 Task: For heading Calibri with Bold.  font size for heading24,  'Change the font style of data to'Bell MT.  and font size to 16,  Change the alignment of both headline & data to Align middle & Align Center.  In the sheet   Budget Guru book
Action: Mouse moved to (54, 122)
Screenshot: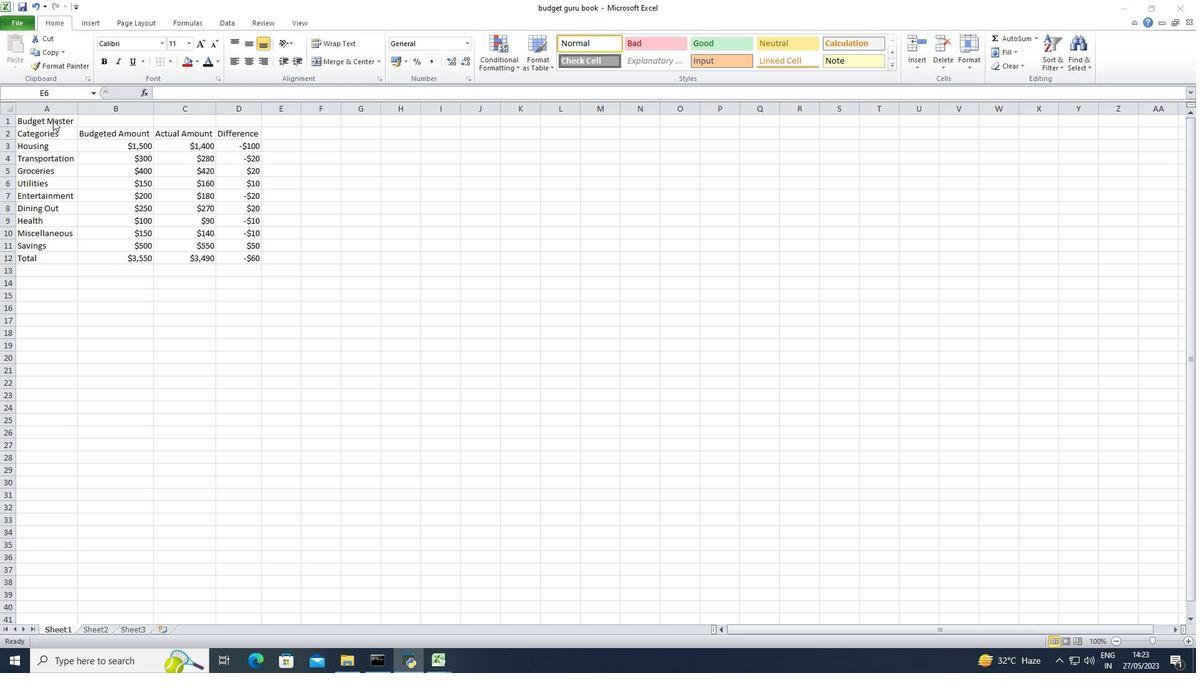 
Action: Mouse pressed left at (54, 122)
Screenshot: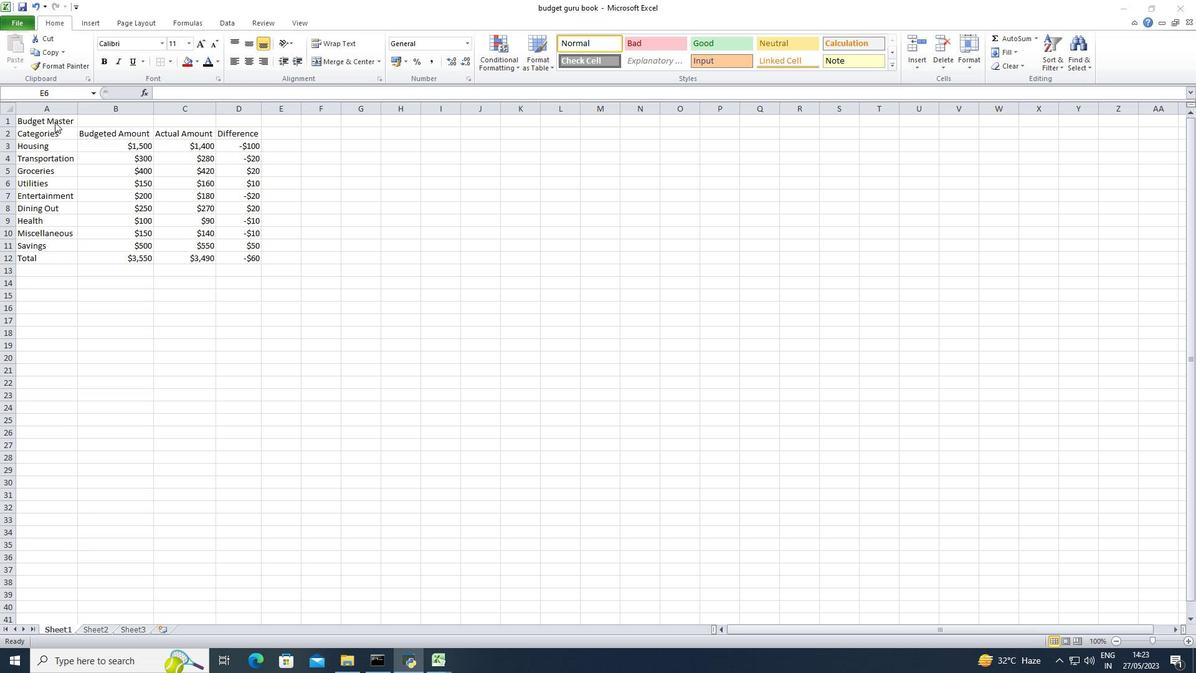 
Action: Mouse pressed left at (54, 122)
Screenshot: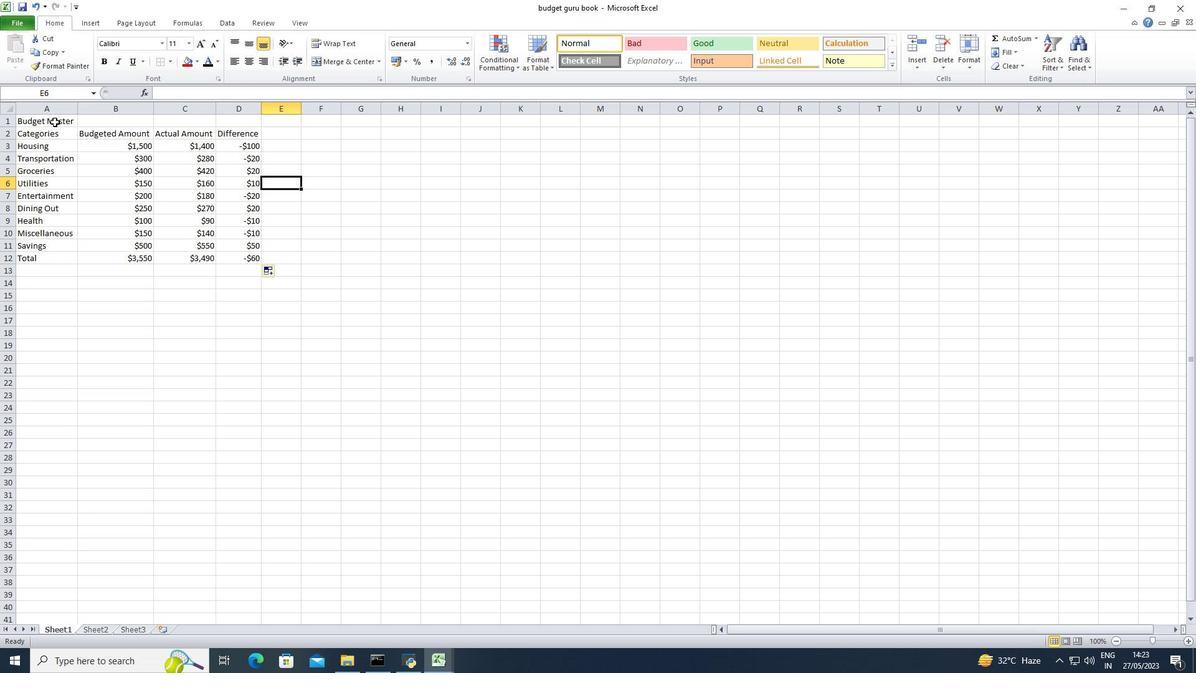 
Action: Mouse moved to (160, 46)
Screenshot: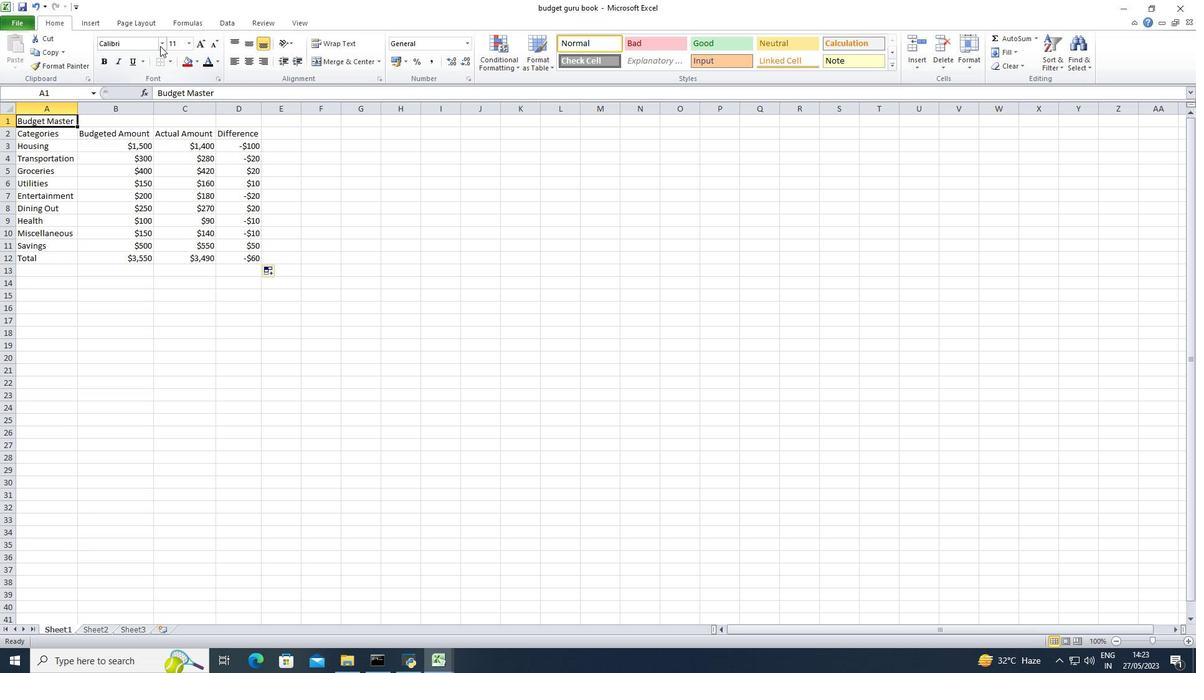 
Action: Mouse pressed left at (160, 46)
Screenshot: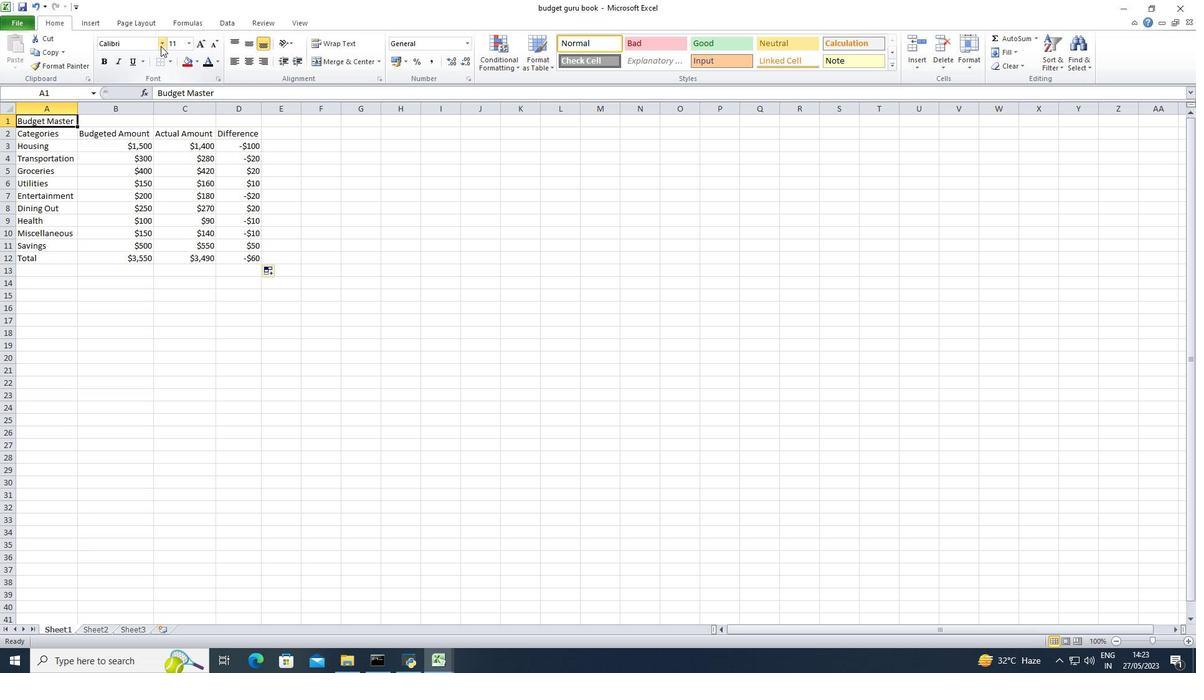 
Action: Mouse moved to (133, 86)
Screenshot: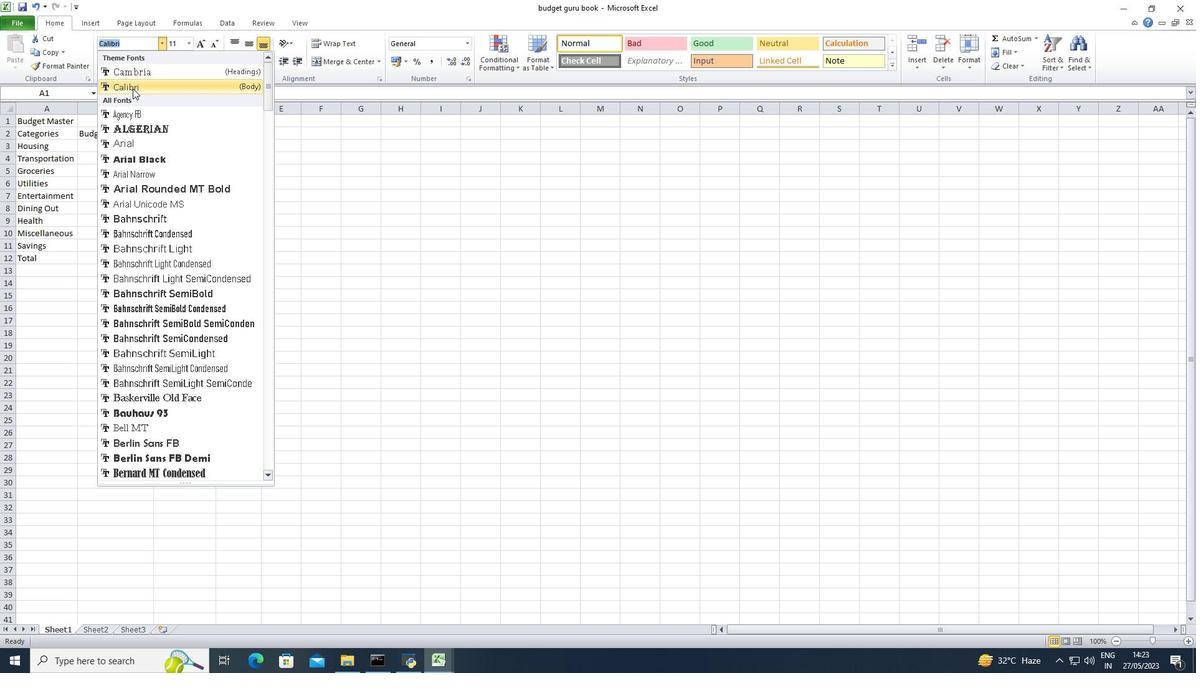 
Action: Mouse pressed left at (133, 86)
Screenshot: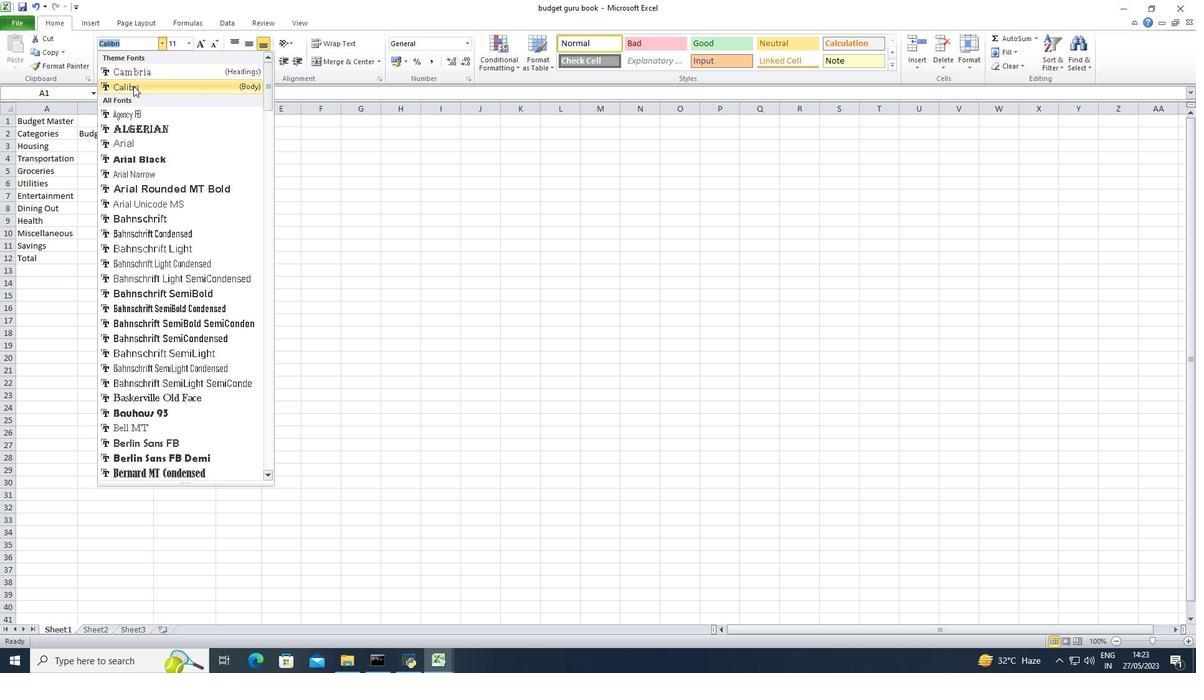 
Action: Mouse moved to (102, 58)
Screenshot: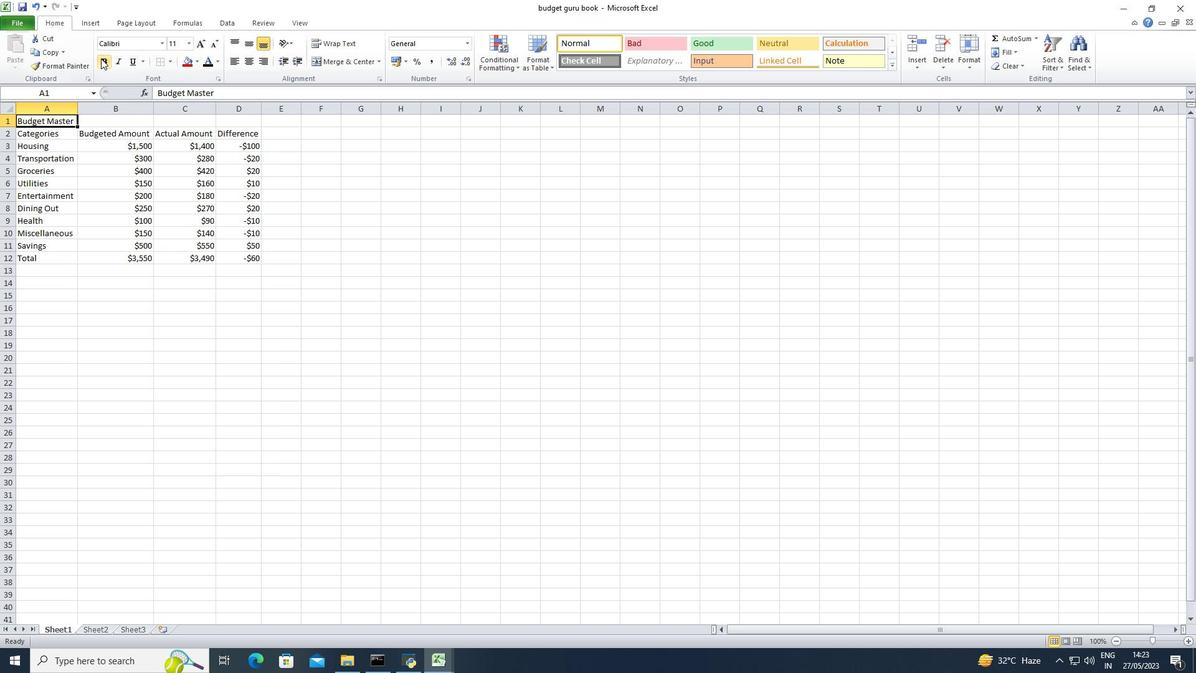 
Action: Mouse pressed left at (102, 58)
Screenshot: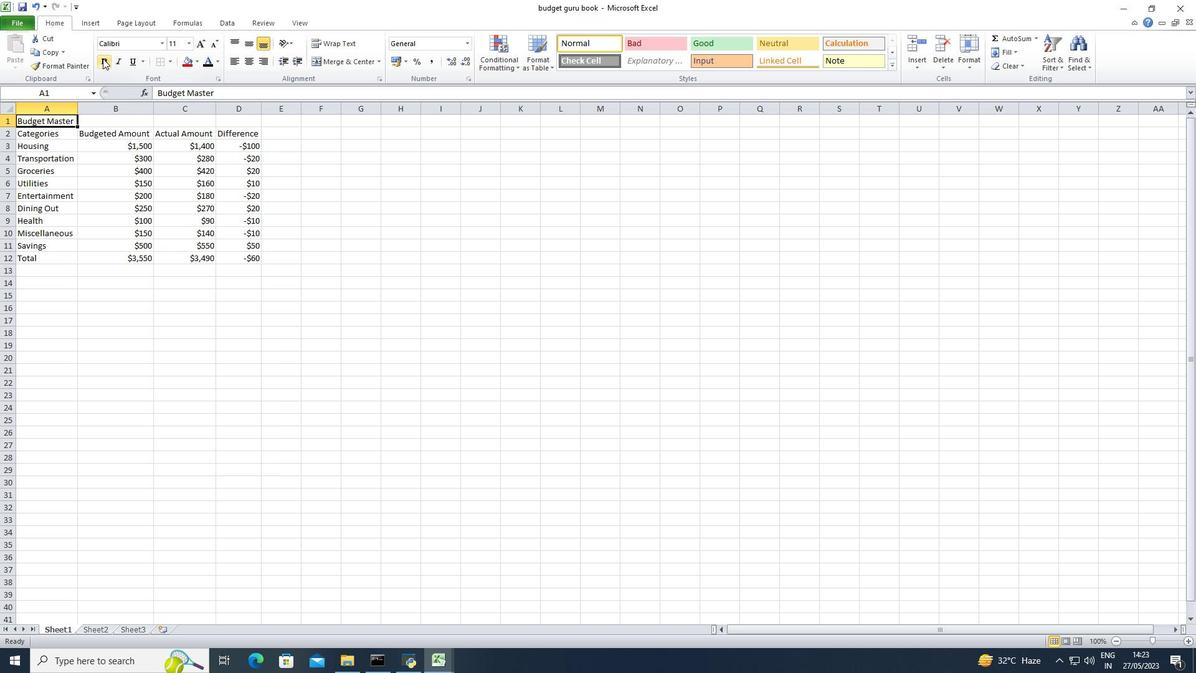 
Action: Mouse moved to (187, 44)
Screenshot: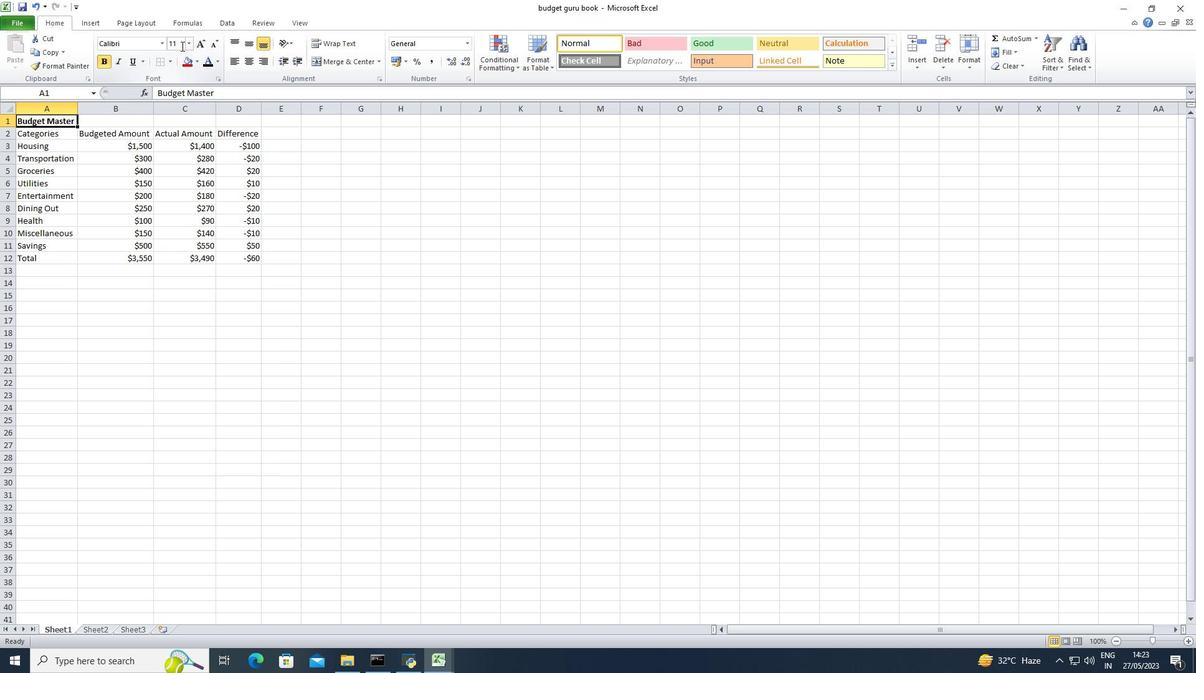 
Action: Mouse pressed left at (187, 44)
Screenshot: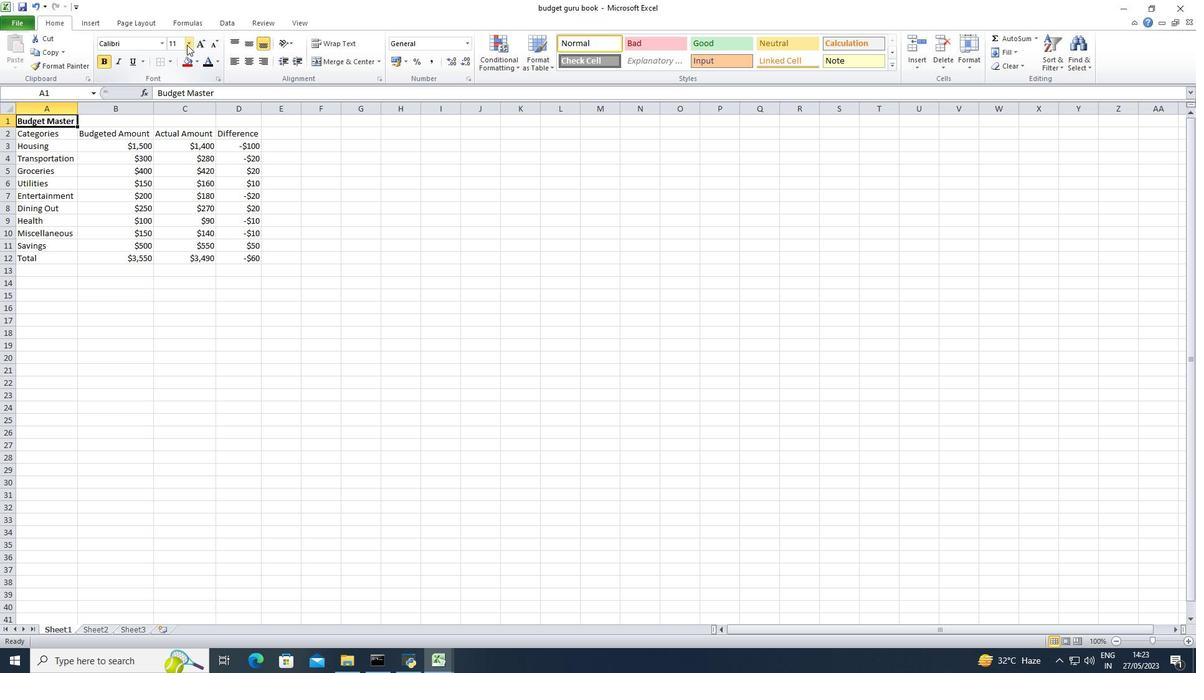 
Action: Mouse moved to (172, 163)
Screenshot: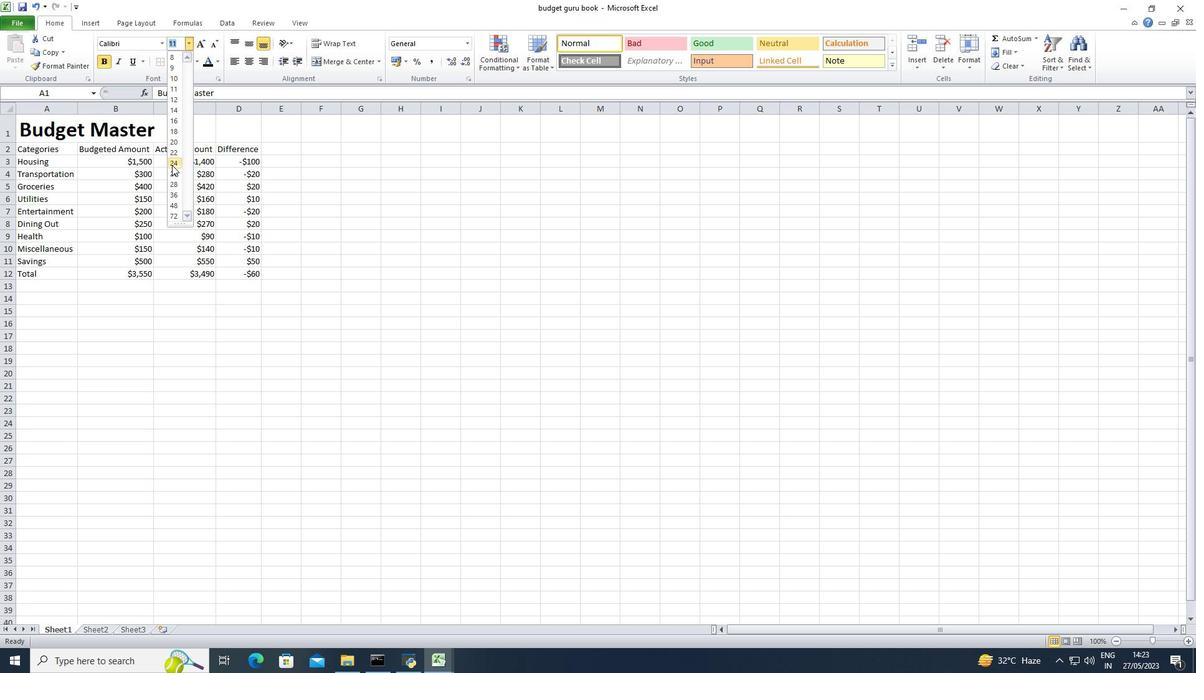 
Action: Mouse pressed left at (172, 163)
Screenshot: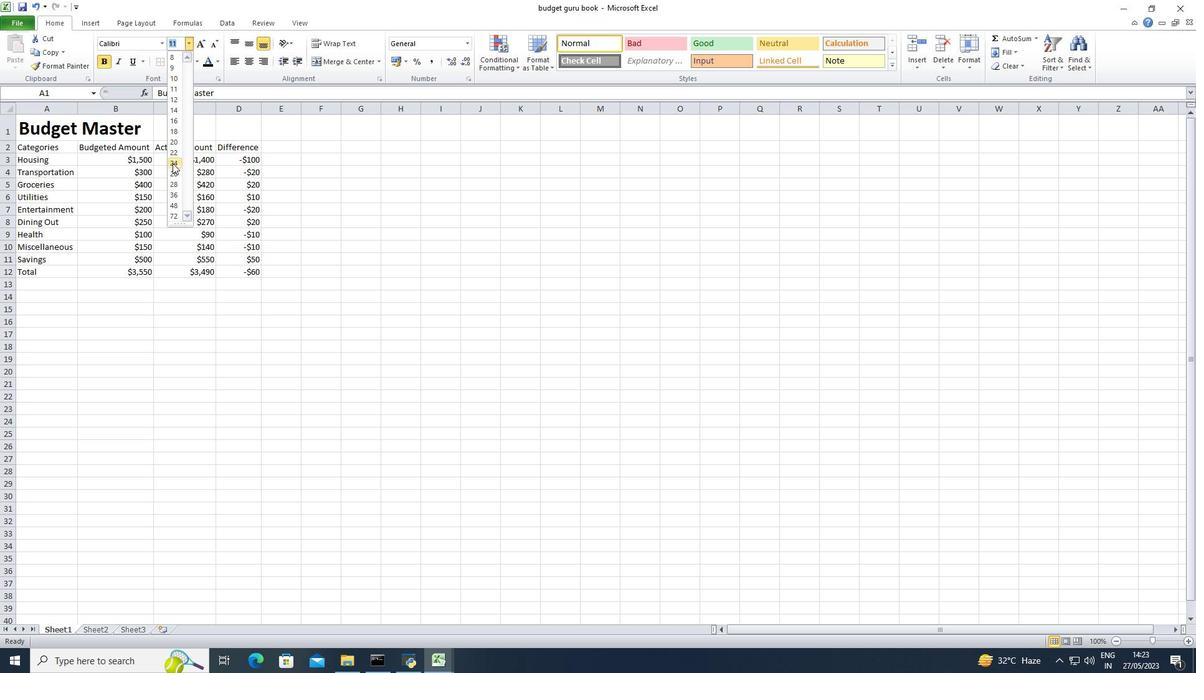 
Action: Mouse moved to (64, 148)
Screenshot: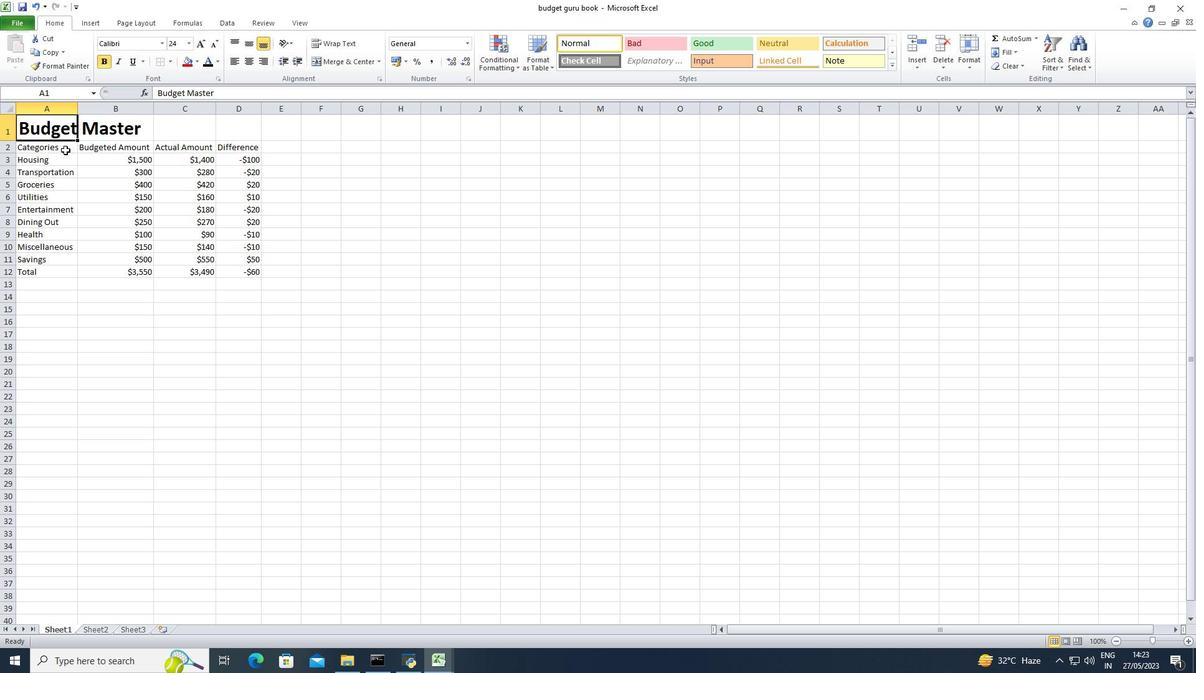 
Action: Mouse pressed left at (64, 148)
Screenshot: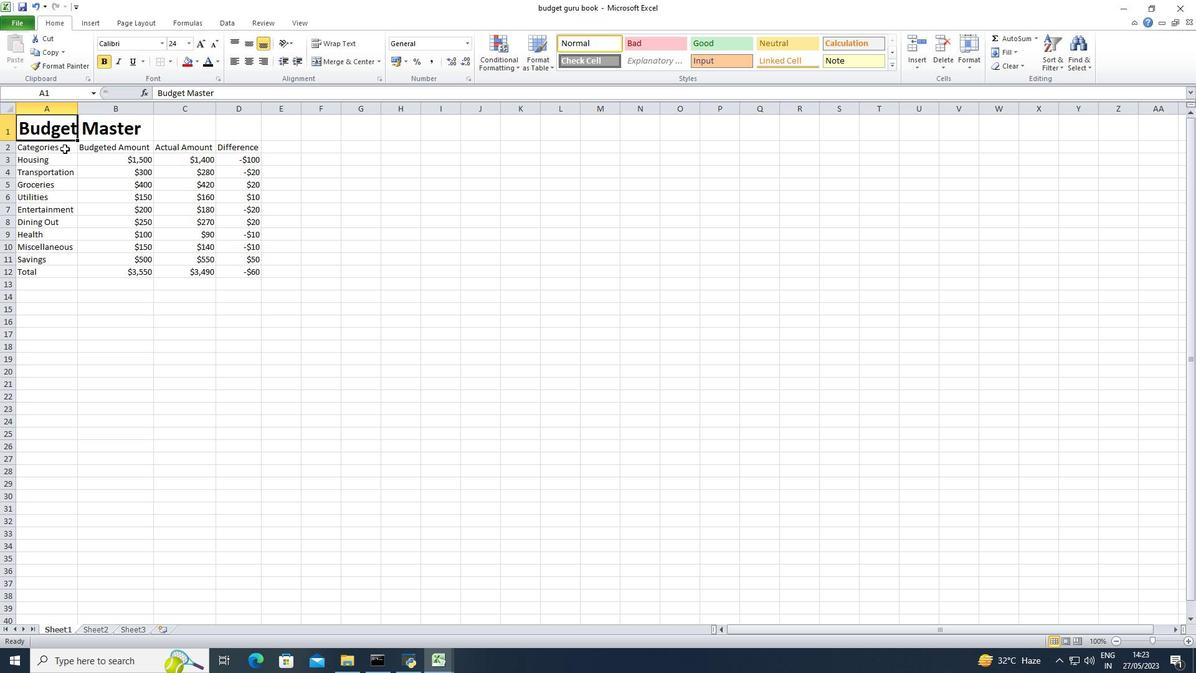 
Action: Mouse moved to (163, 44)
Screenshot: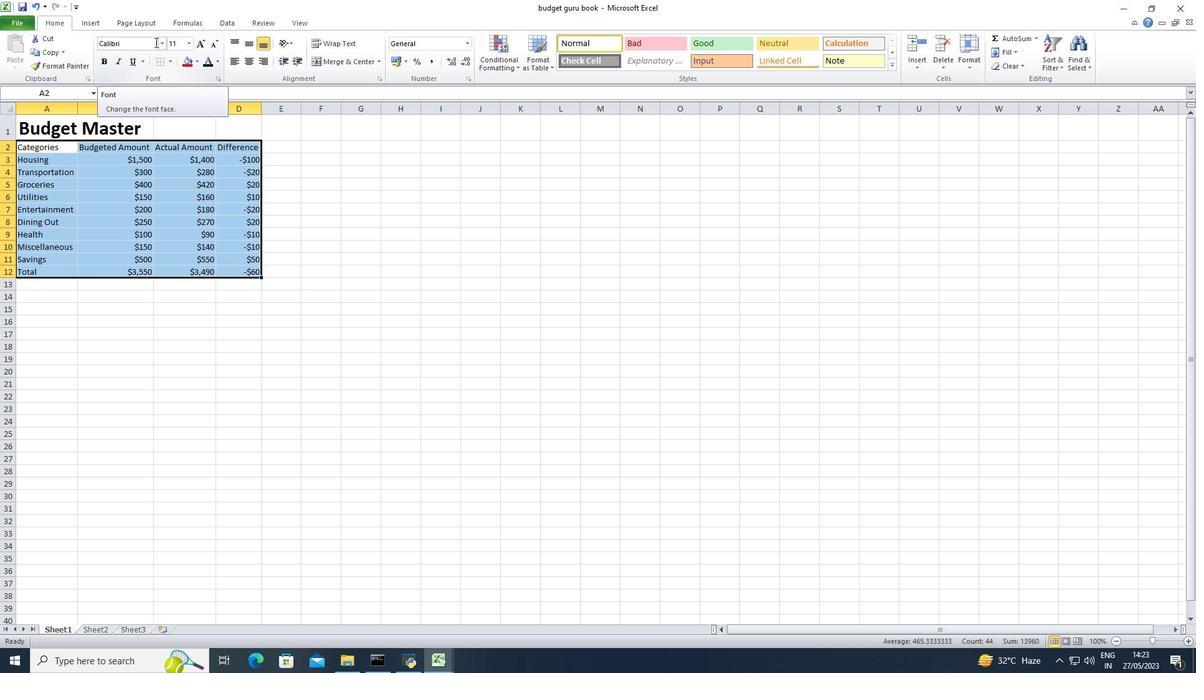 
Action: Mouse pressed left at (163, 44)
Screenshot: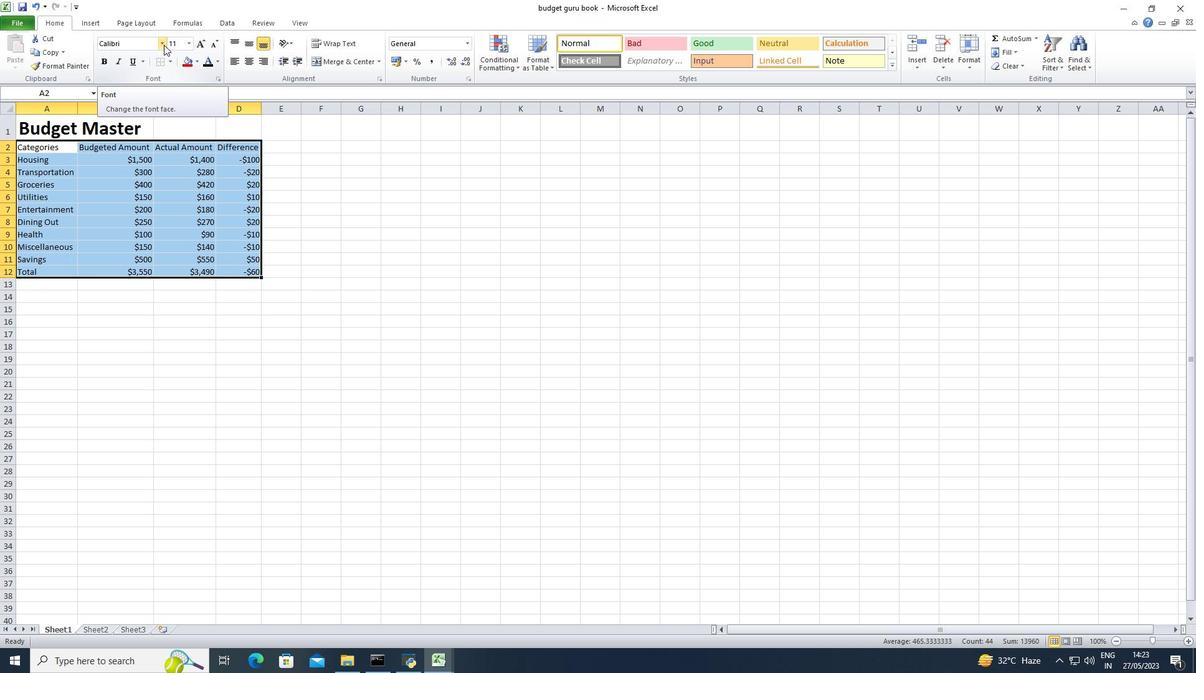 
Action: Mouse moved to (165, 164)
Screenshot: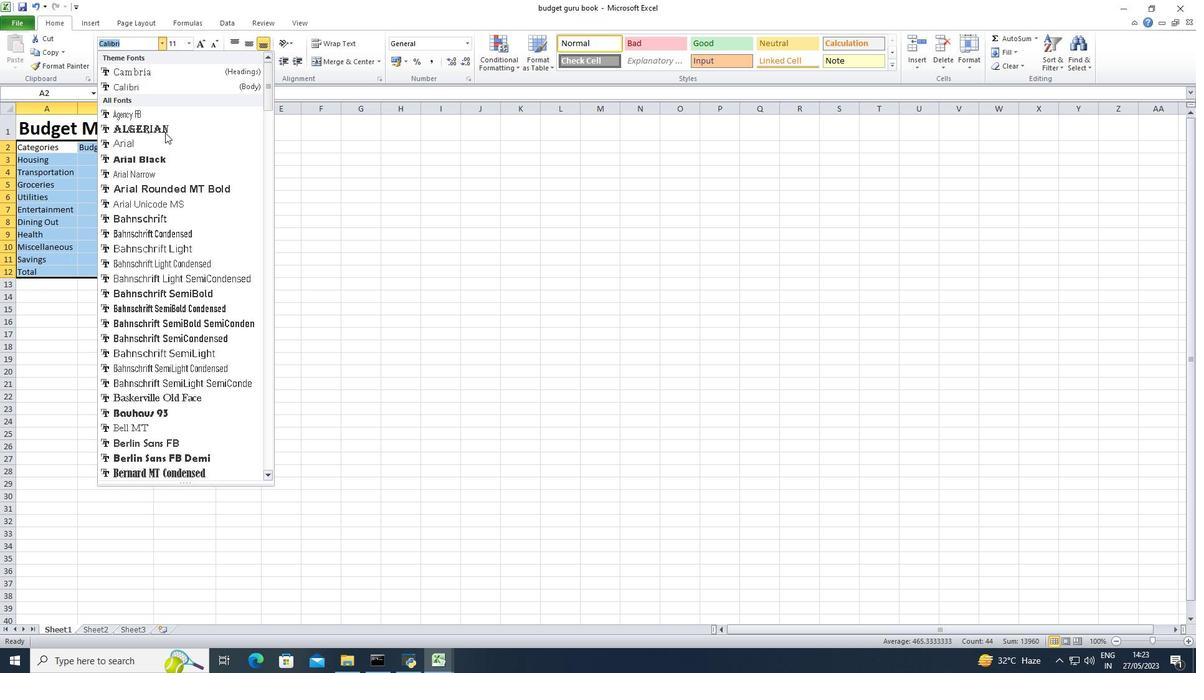 
Action: Mouse scrolled (165, 163) with delta (0, 0)
Screenshot: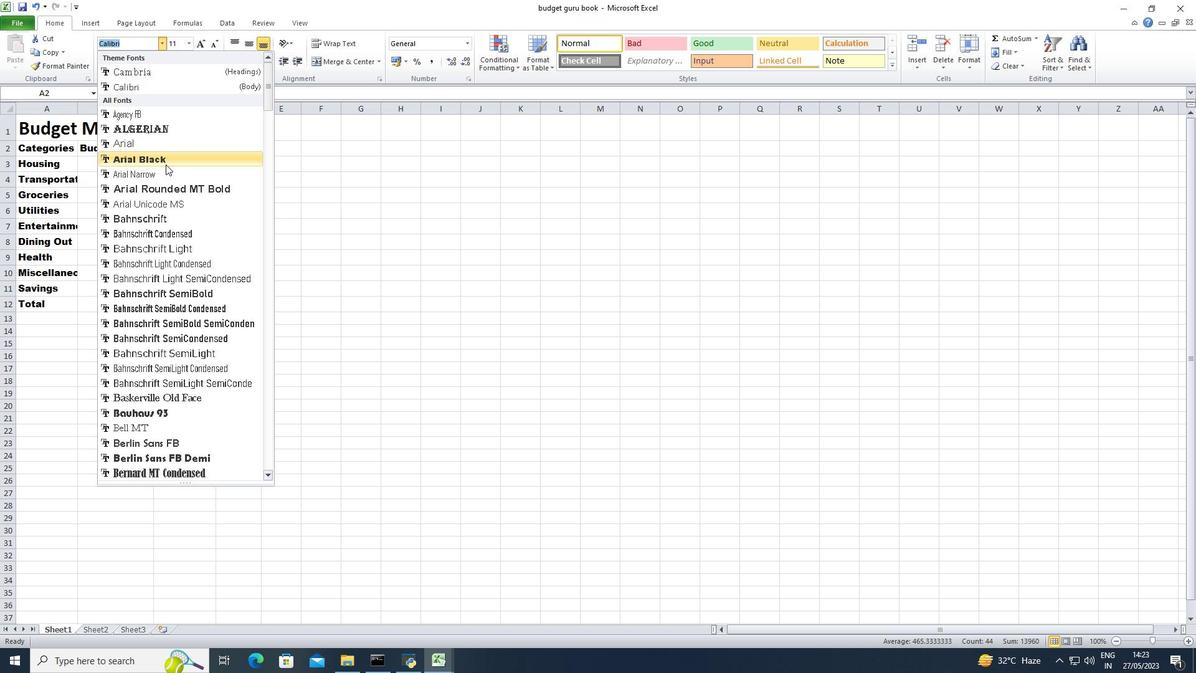 
Action: Mouse moved to (185, 379)
Screenshot: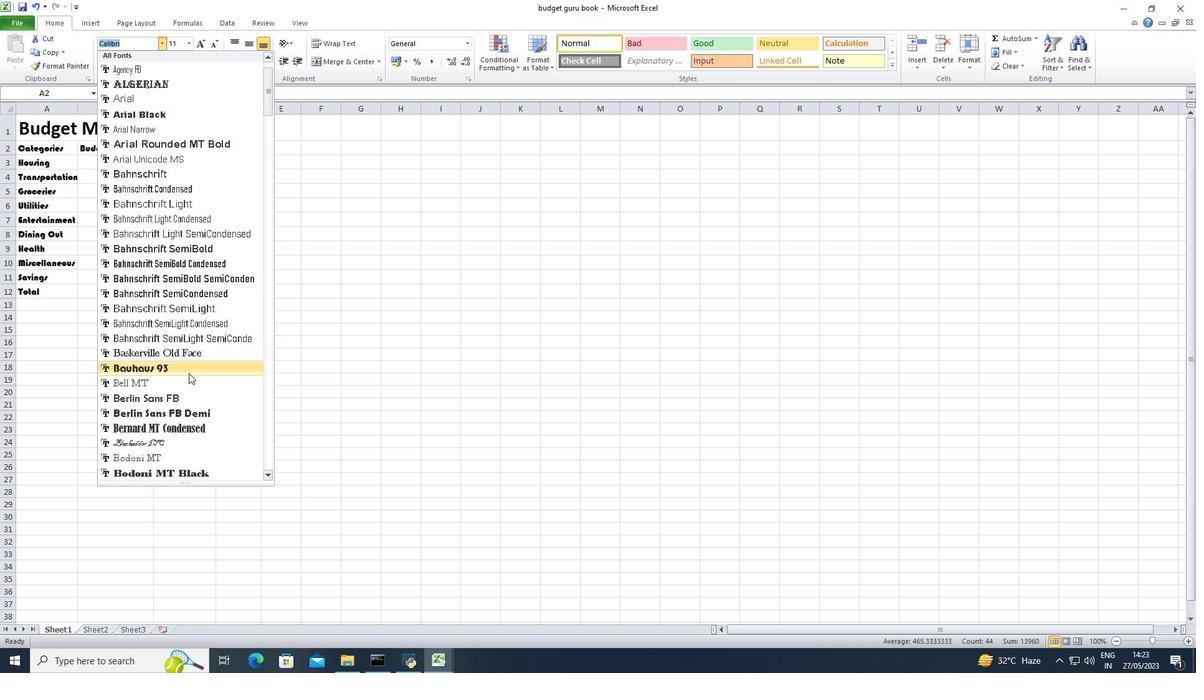 
Action: Mouse pressed left at (185, 379)
Screenshot: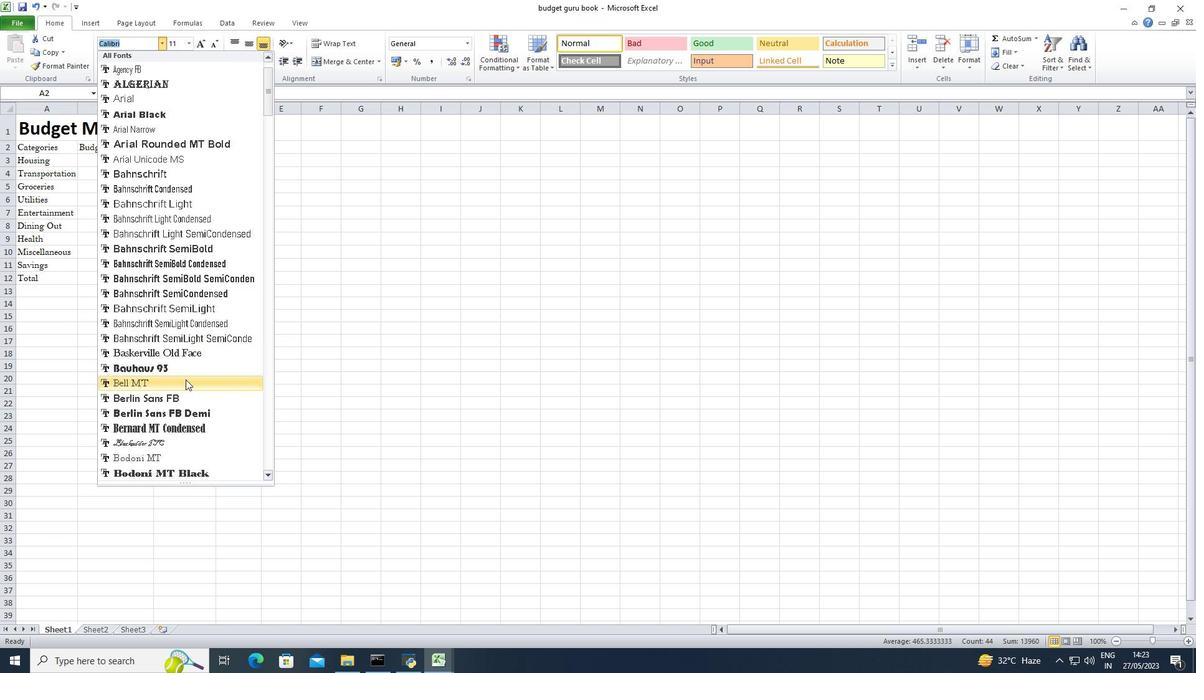 
Action: Mouse moved to (190, 45)
Screenshot: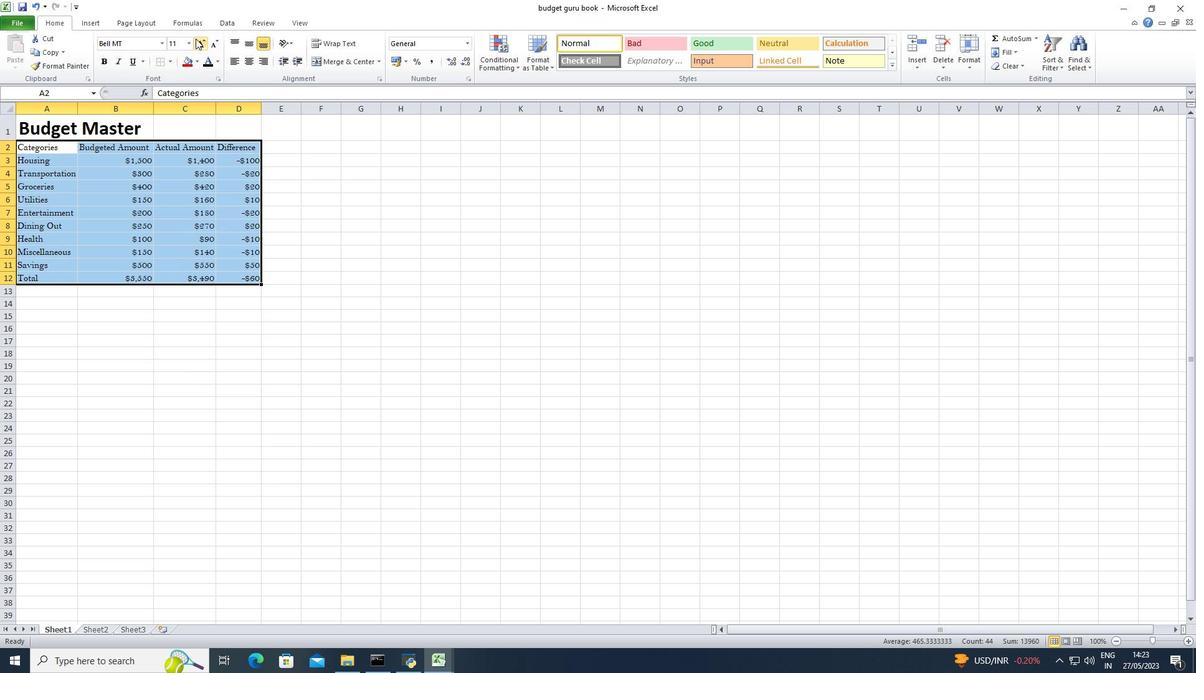 
Action: Mouse pressed left at (190, 45)
Screenshot: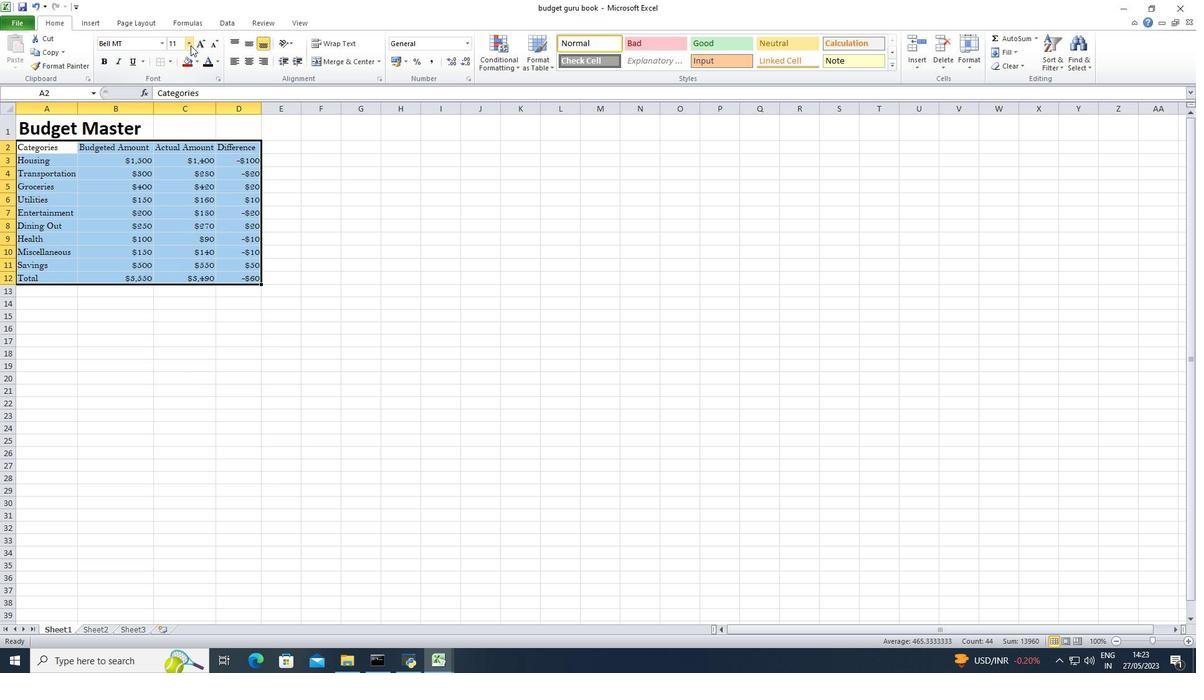 
Action: Mouse moved to (178, 125)
Screenshot: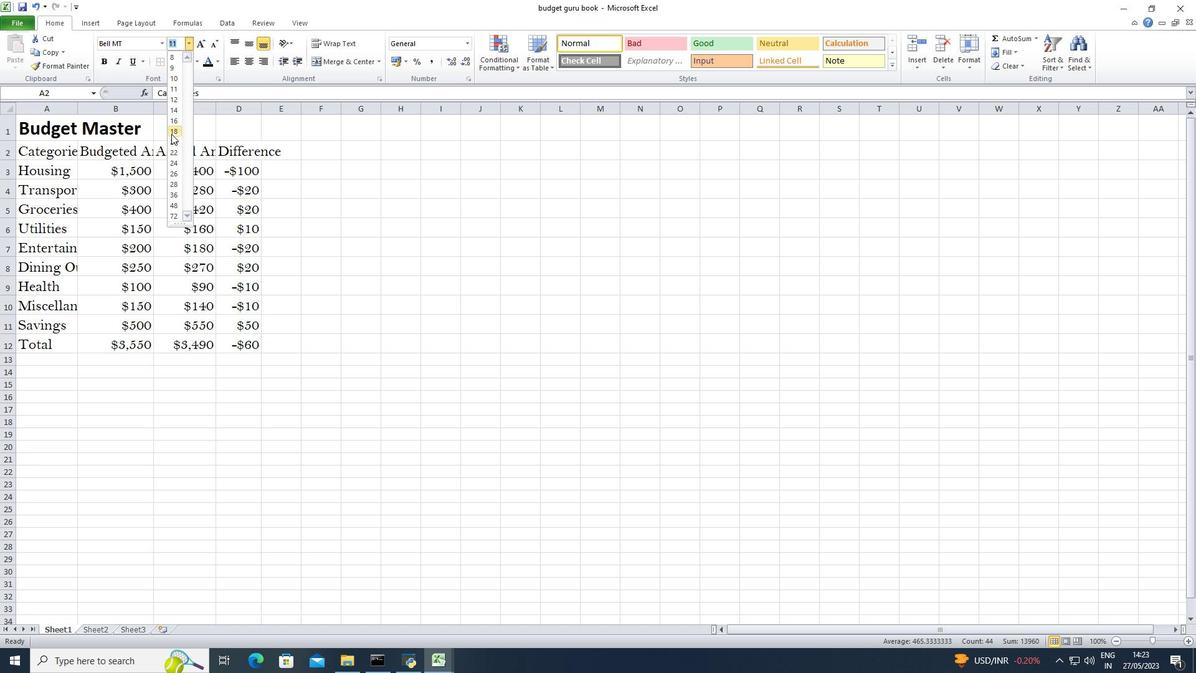 
Action: Mouse pressed left at (178, 125)
Screenshot: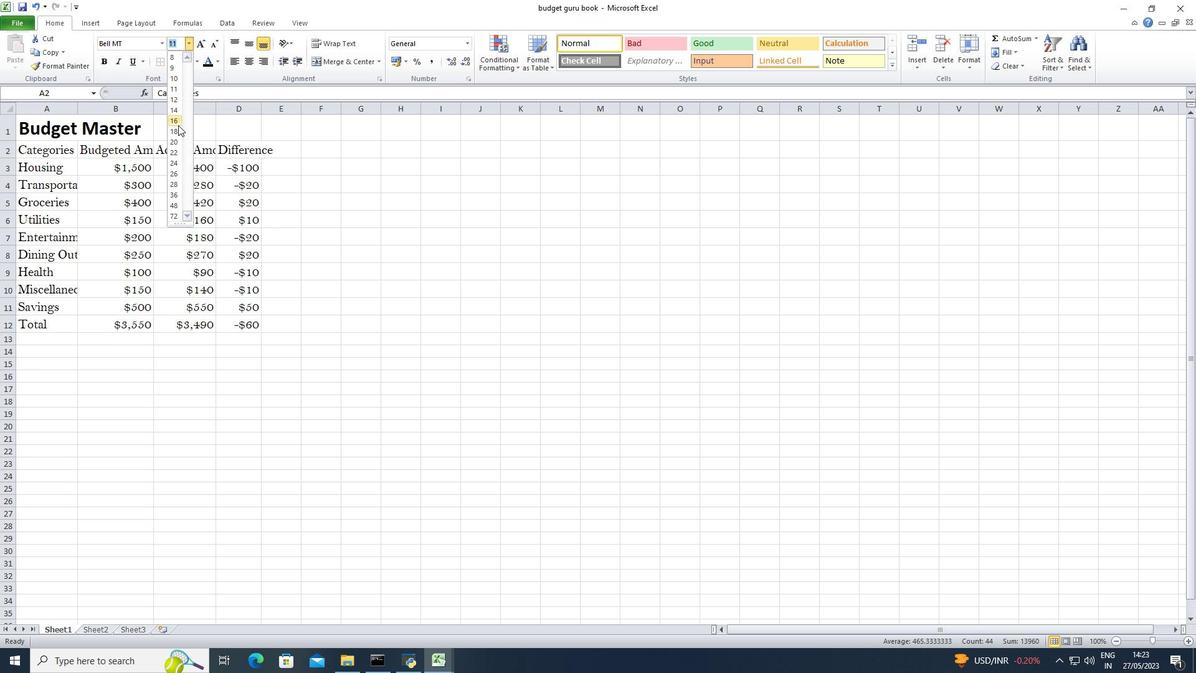 
Action: Mouse moved to (56, 128)
Screenshot: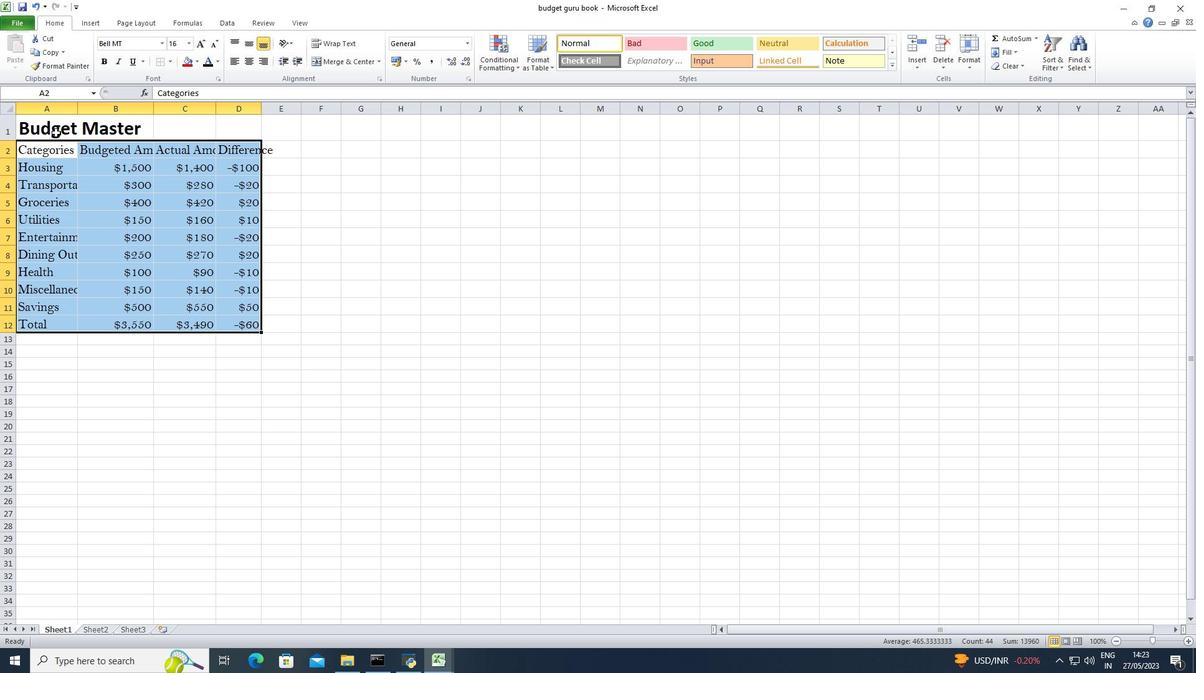
Action: Mouse pressed left at (56, 128)
Screenshot: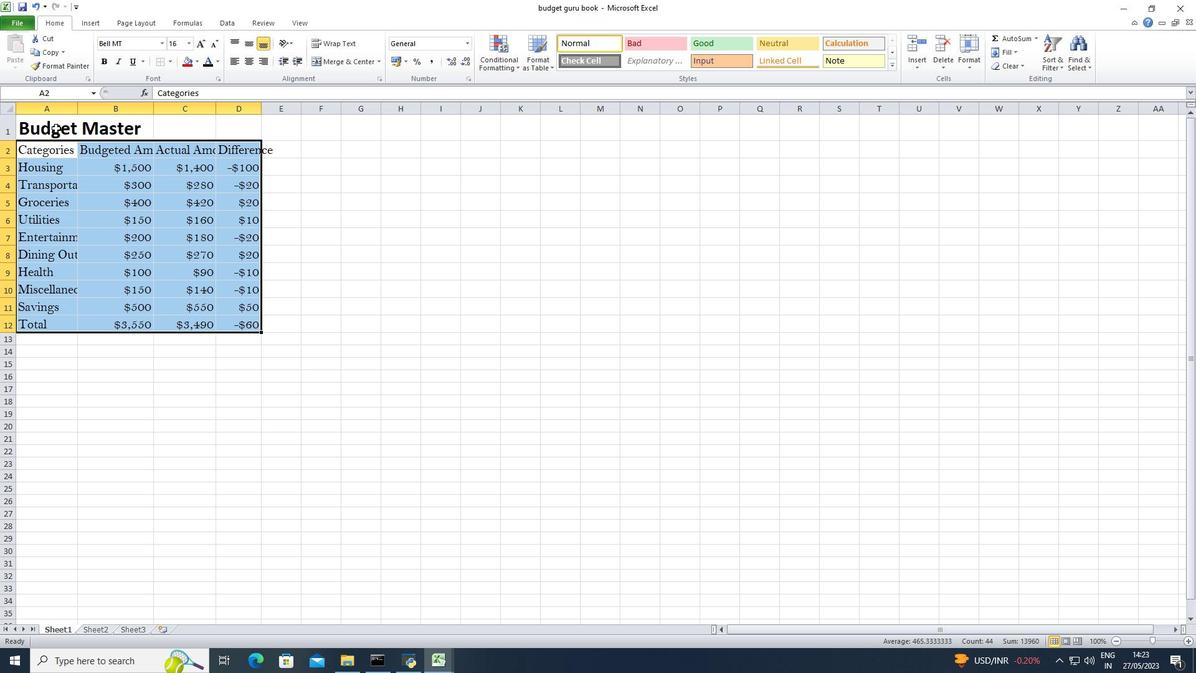 
Action: Mouse moved to (355, 58)
Screenshot: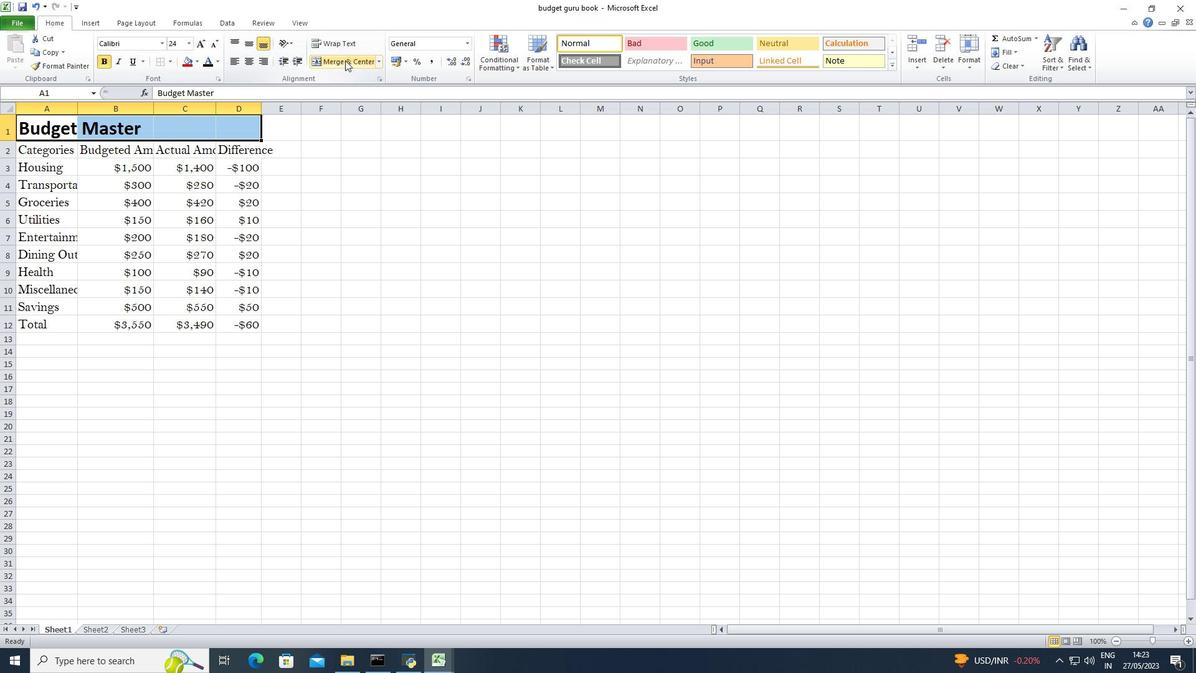 
Action: Mouse pressed left at (355, 58)
Screenshot: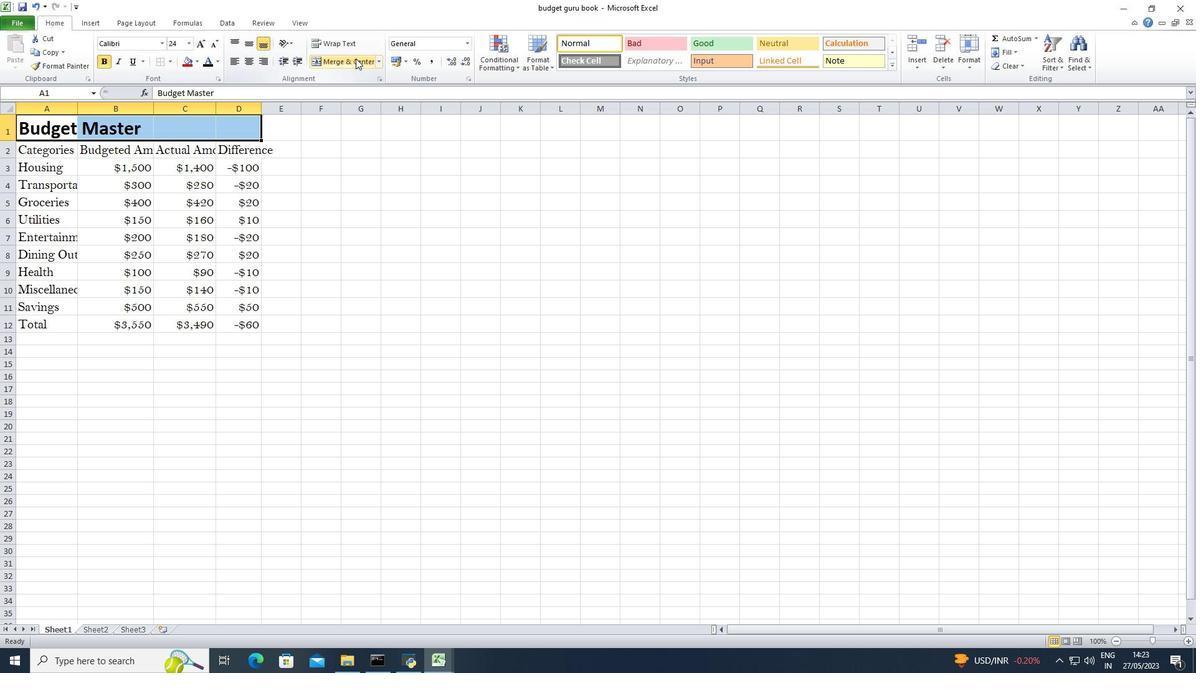 
Action: Mouse moved to (211, 124)
Screenshot: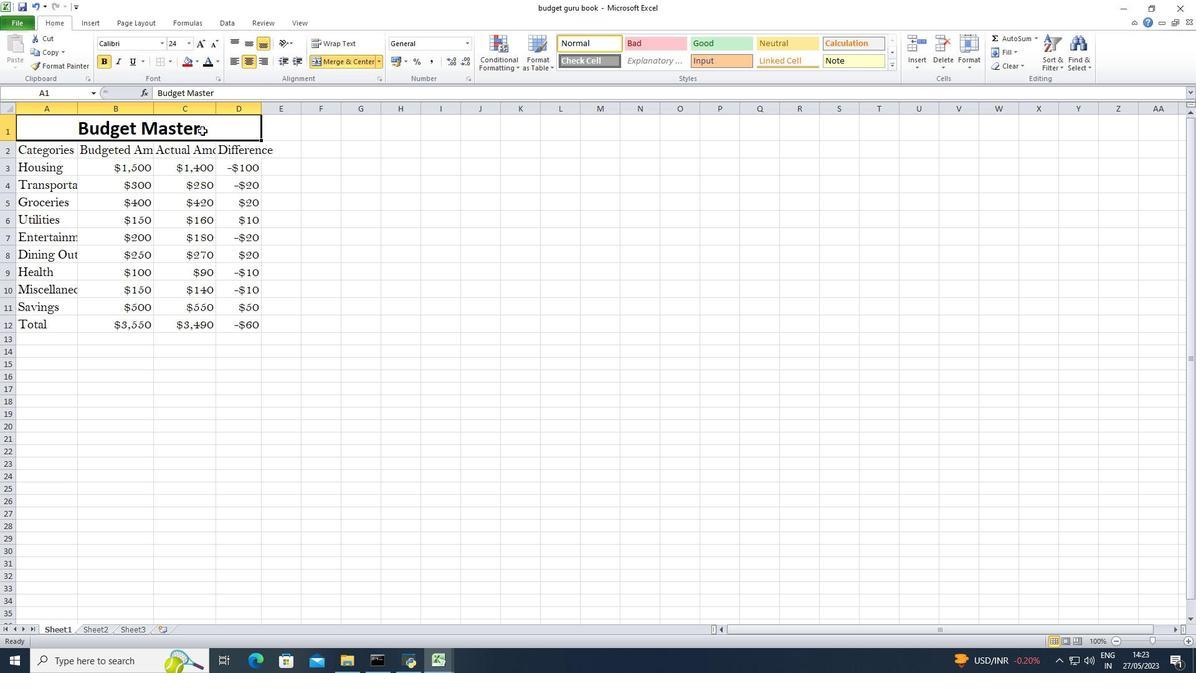 
Action: Mouse pressed left at (211, 124)
Screenshot: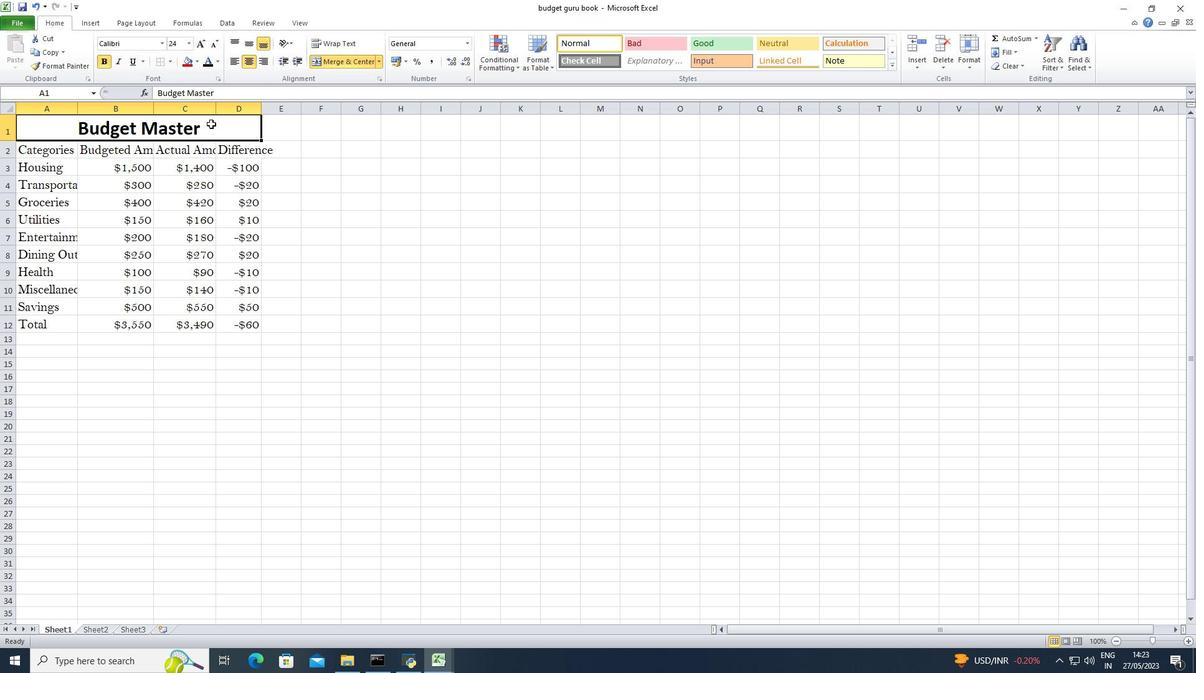 
Action: Mouse moved to (261, 110)
Screenshot: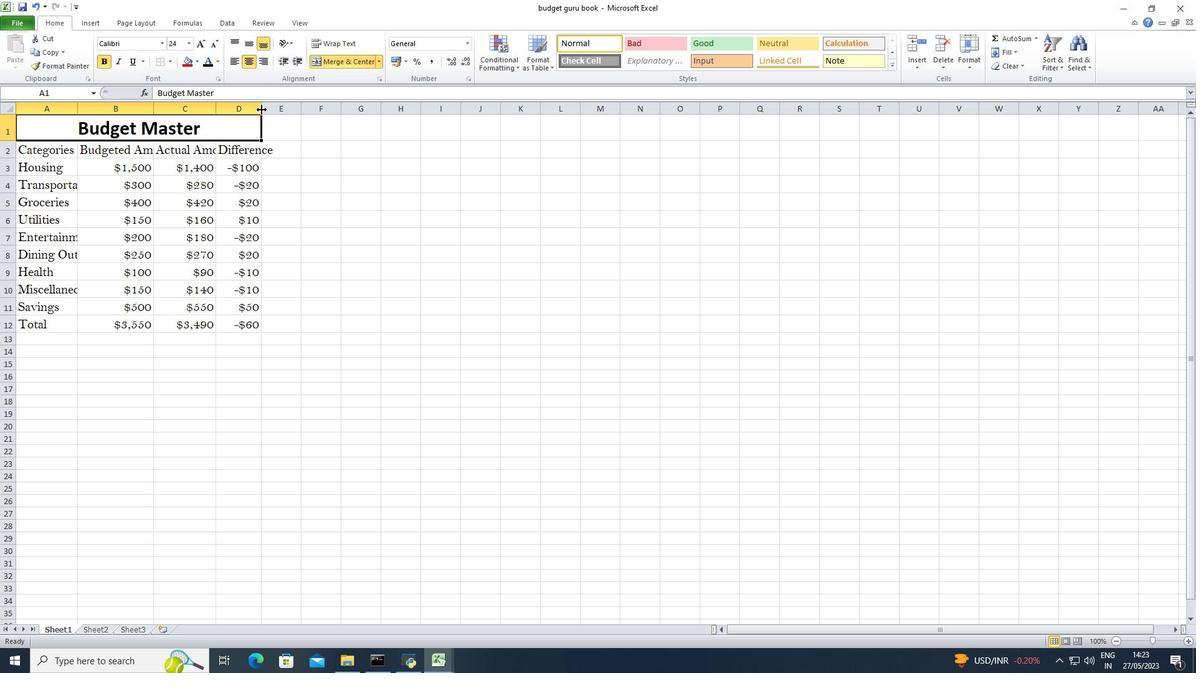 
Action: Mouse pressed left at (261, 110)
Screenshot: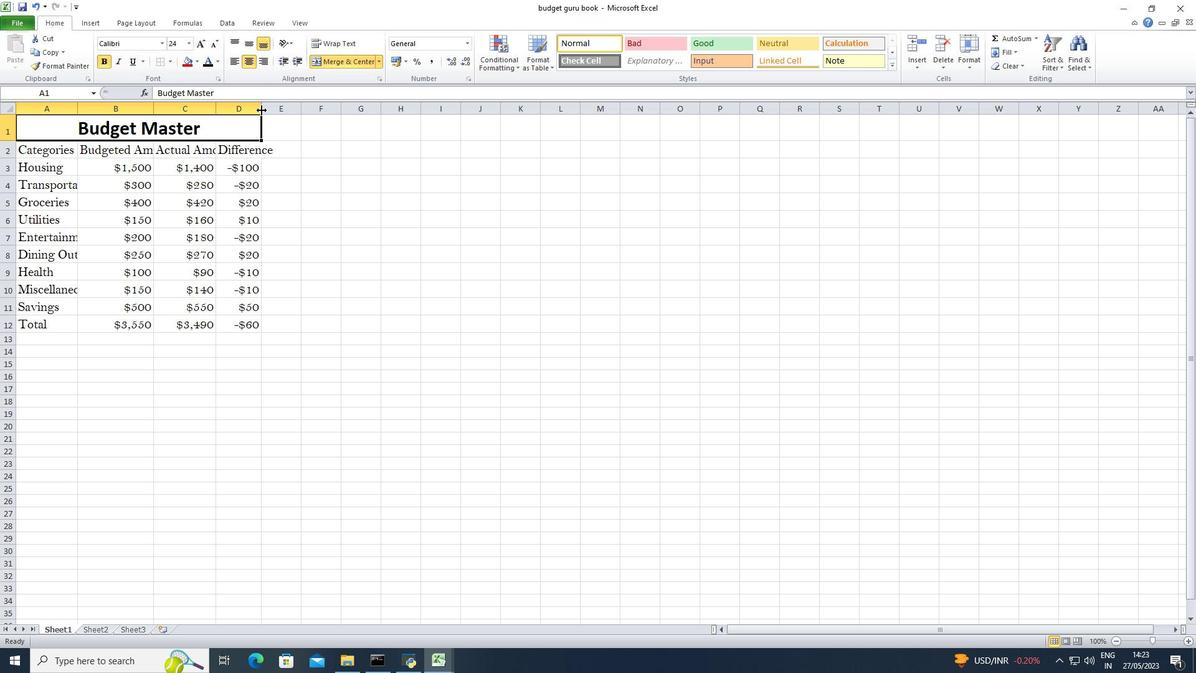 
Action: Mouse pressed left at (261, 110)
Screenshot: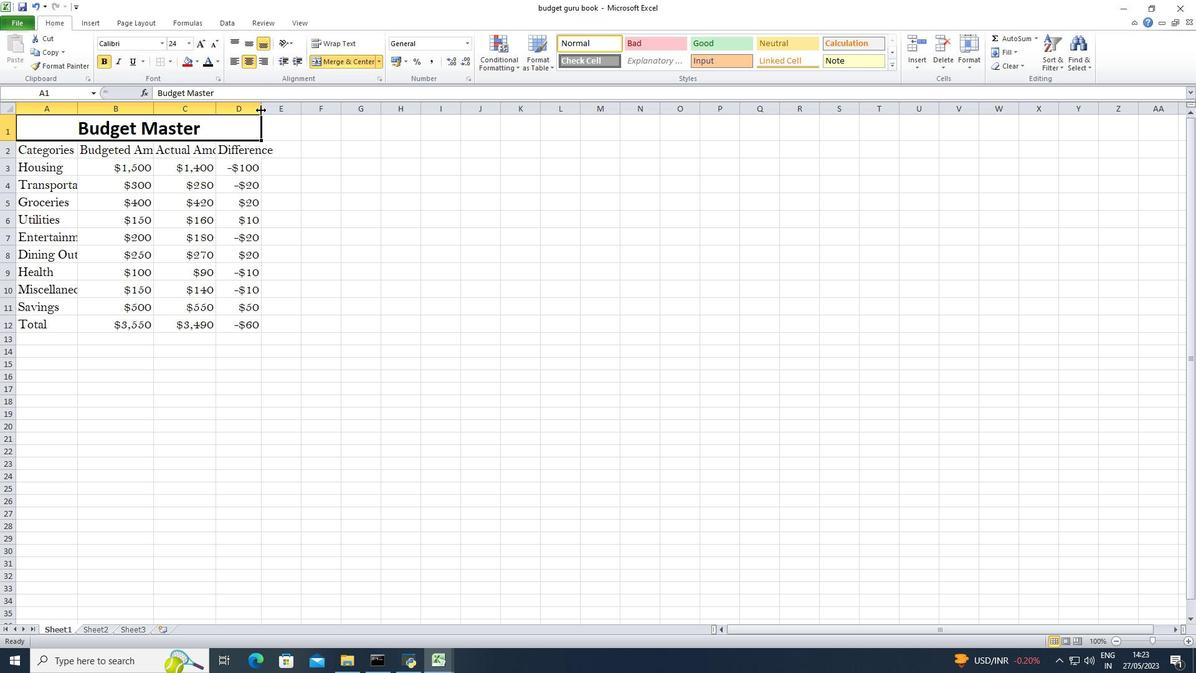 
Action: Mouse moved to (39, 131)
Screenshot: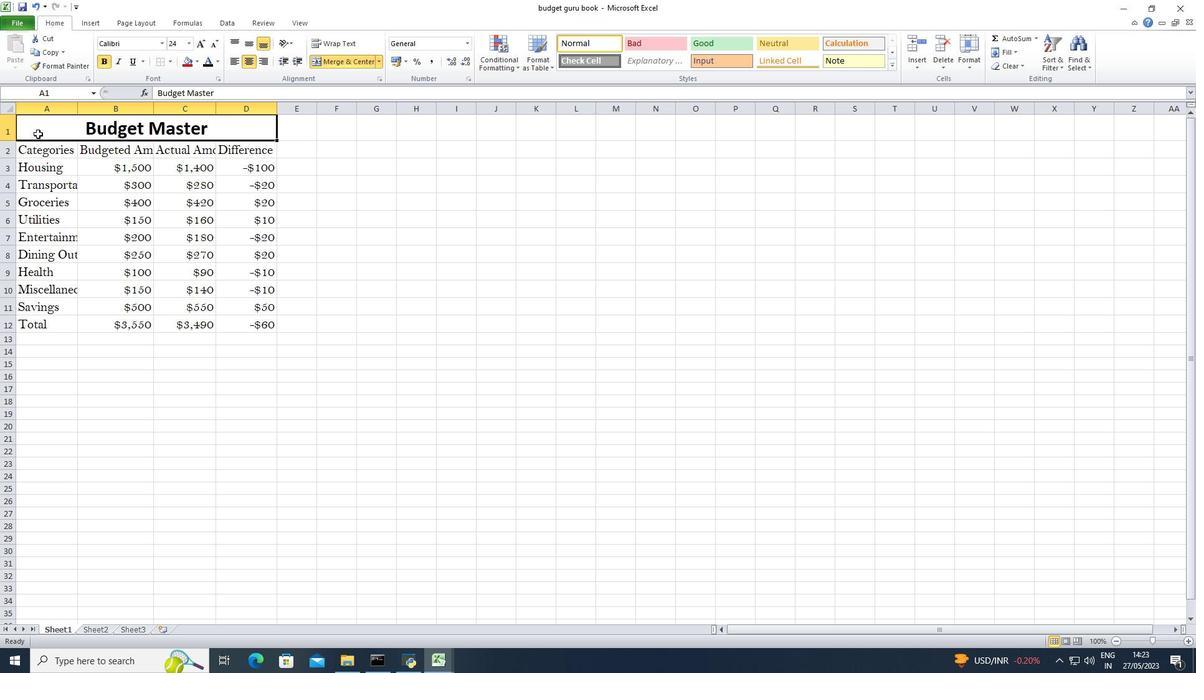 
Action: Mouse pressed left at (39, 131)
Screenshot: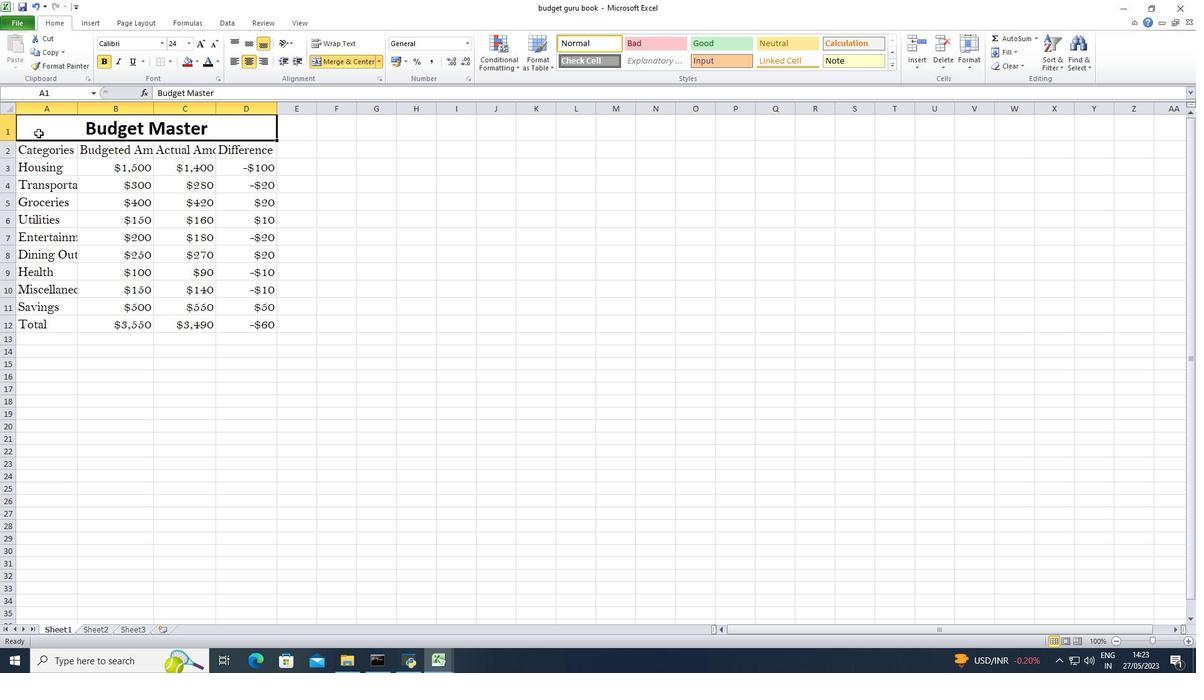 
Action: Mouse moved to (250, 41)
Screenshot: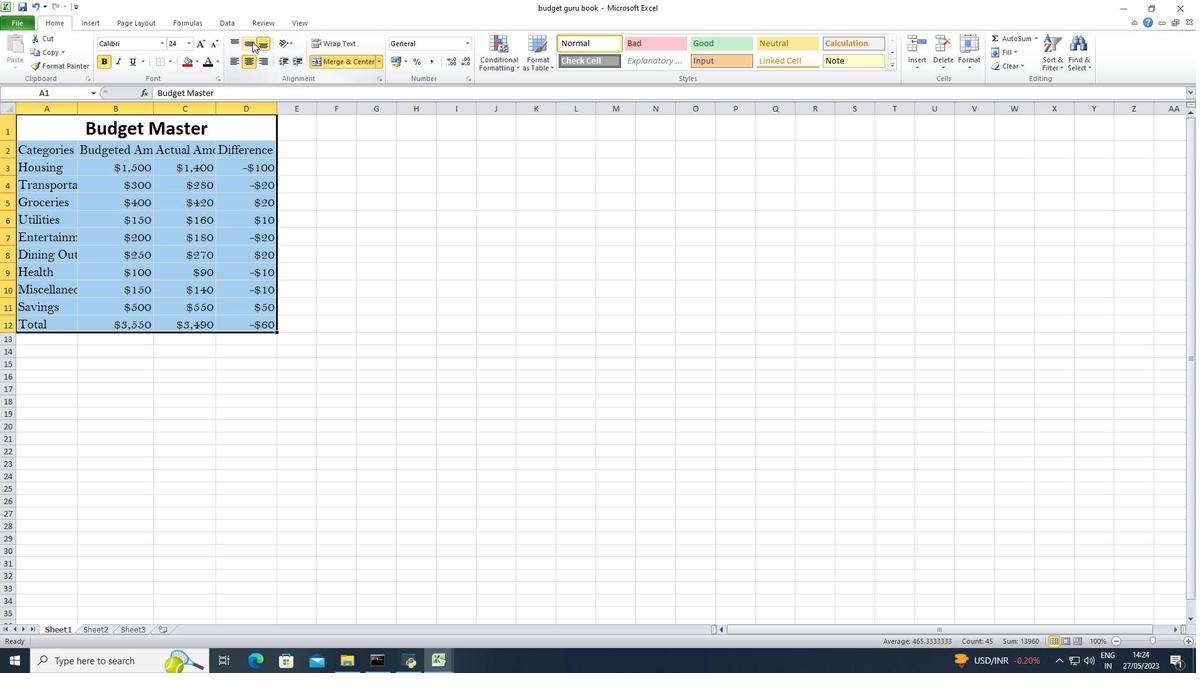 
Action: Mouse pressed left at (250, 41)
Screenshot: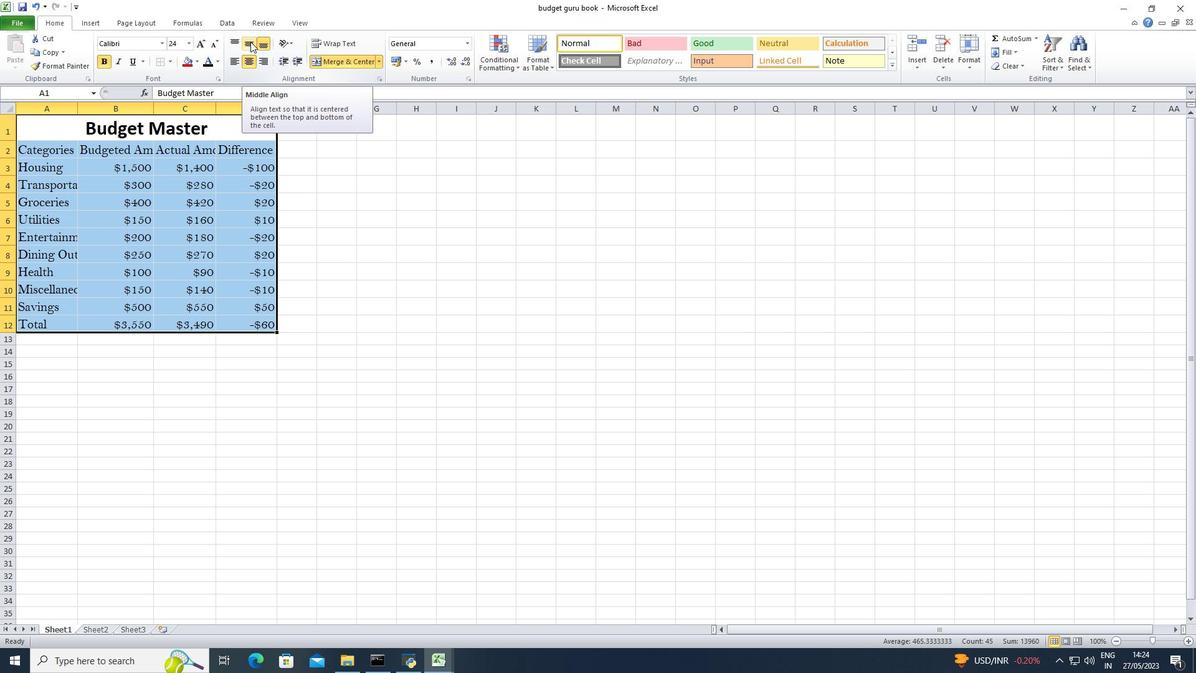 
Action: Mouse moved to (246, 67)
Screenshot: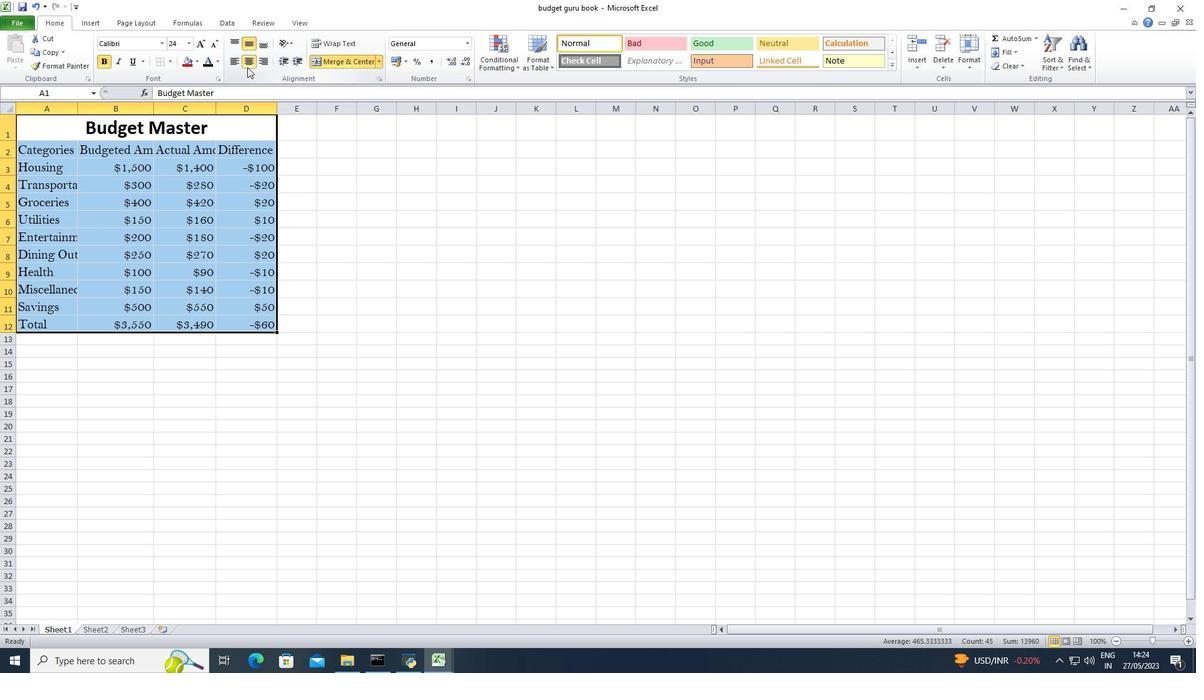 
Action: Mouse pressed left at (246, 67)
Screenshot: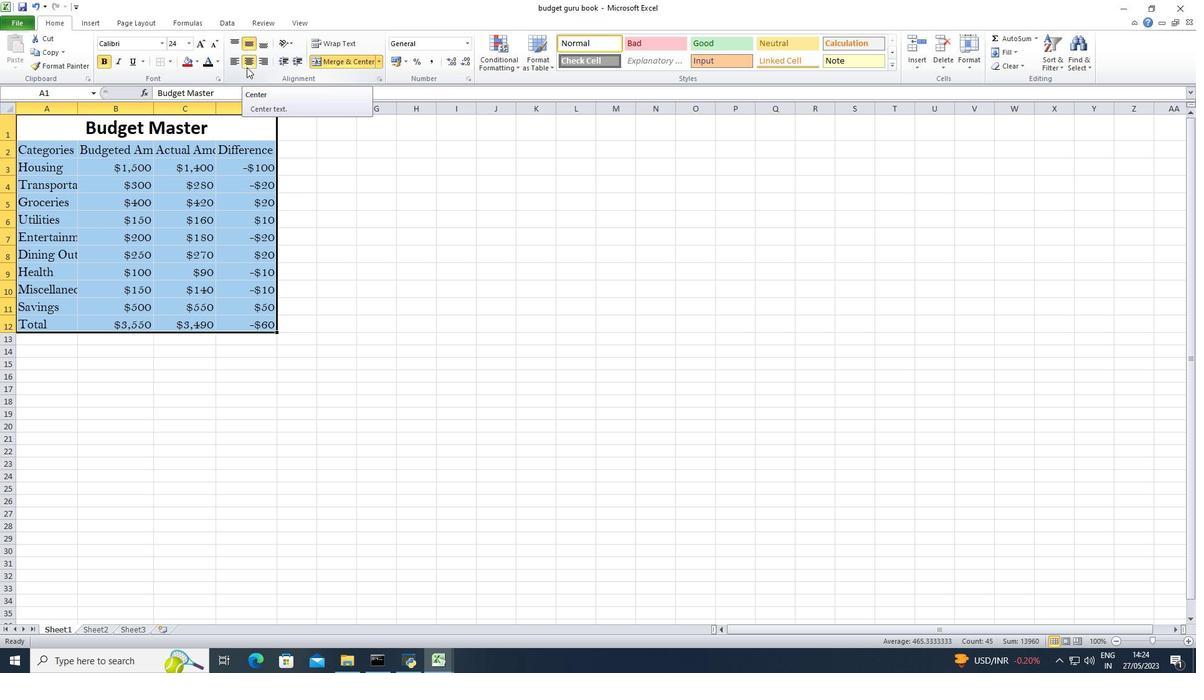
Action: Mouse moved to (250, 59)
Screenshot: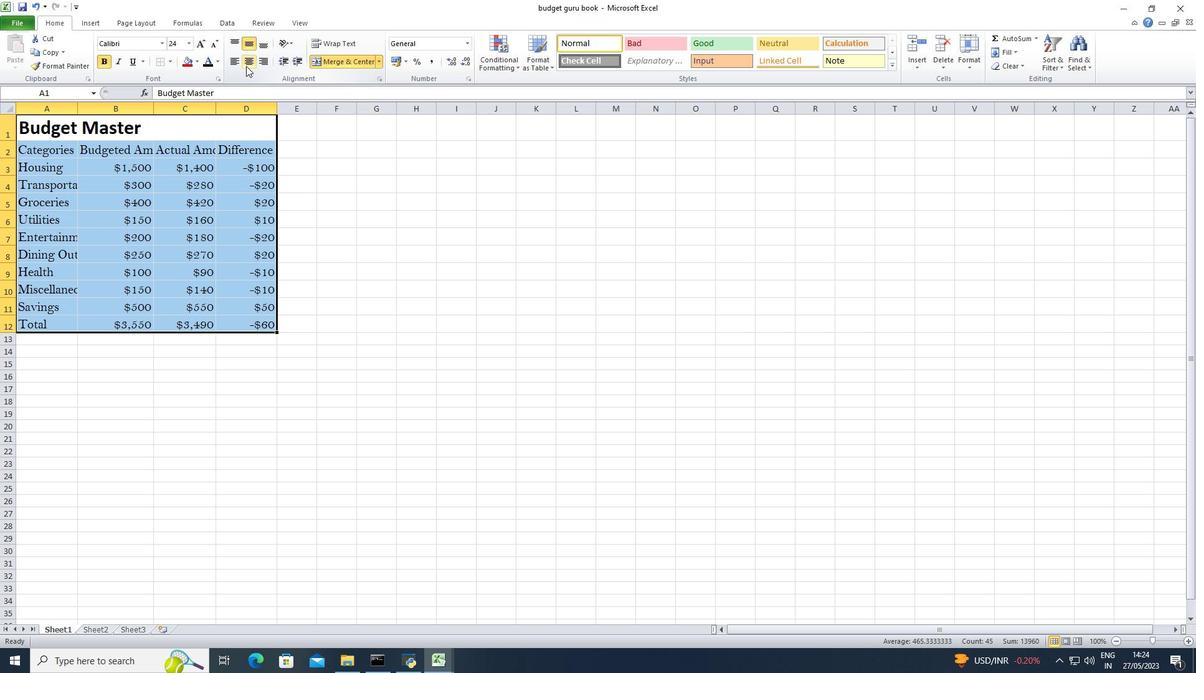 
Action: Mouse pressed left at (250, 59)
Screenshot: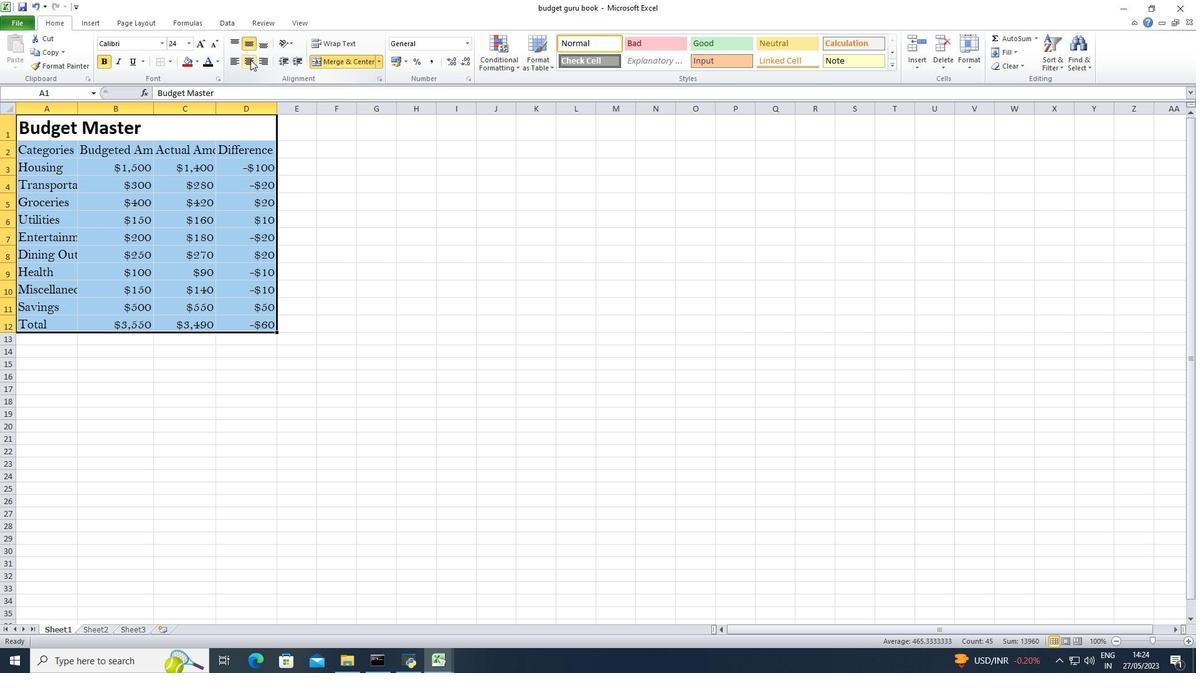 
Action: Mouse moved to (331, 208)
Screenshot: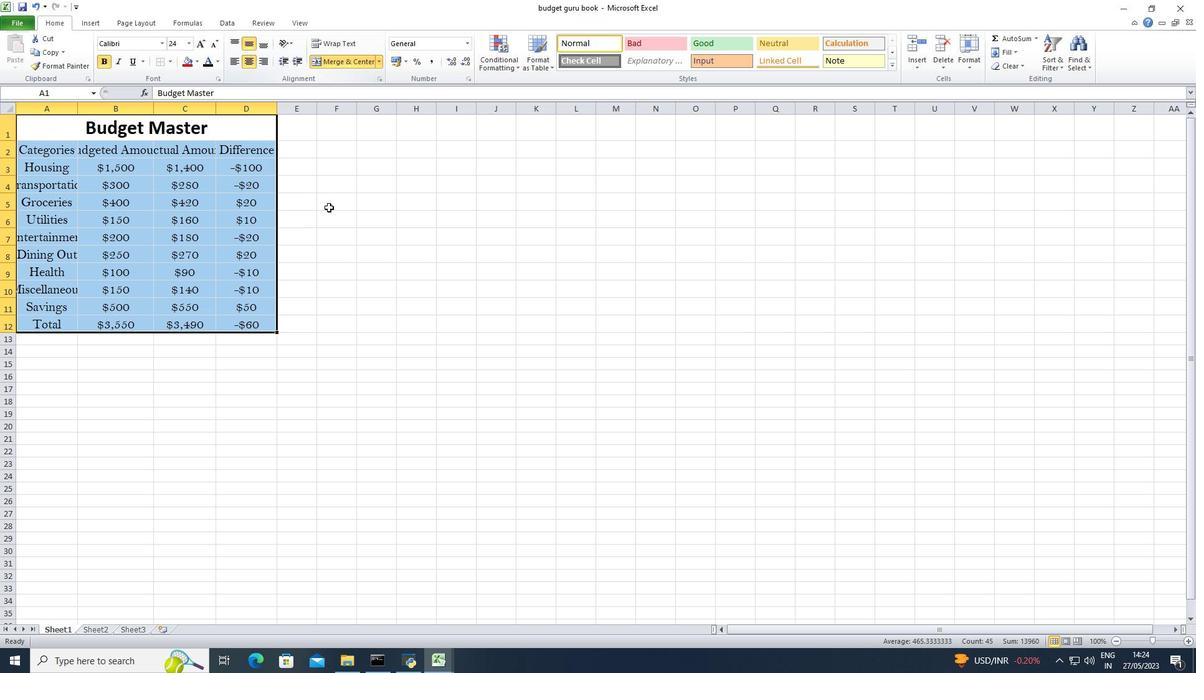 
Action: Mouse pressed left at (331, 208)
Screenshot: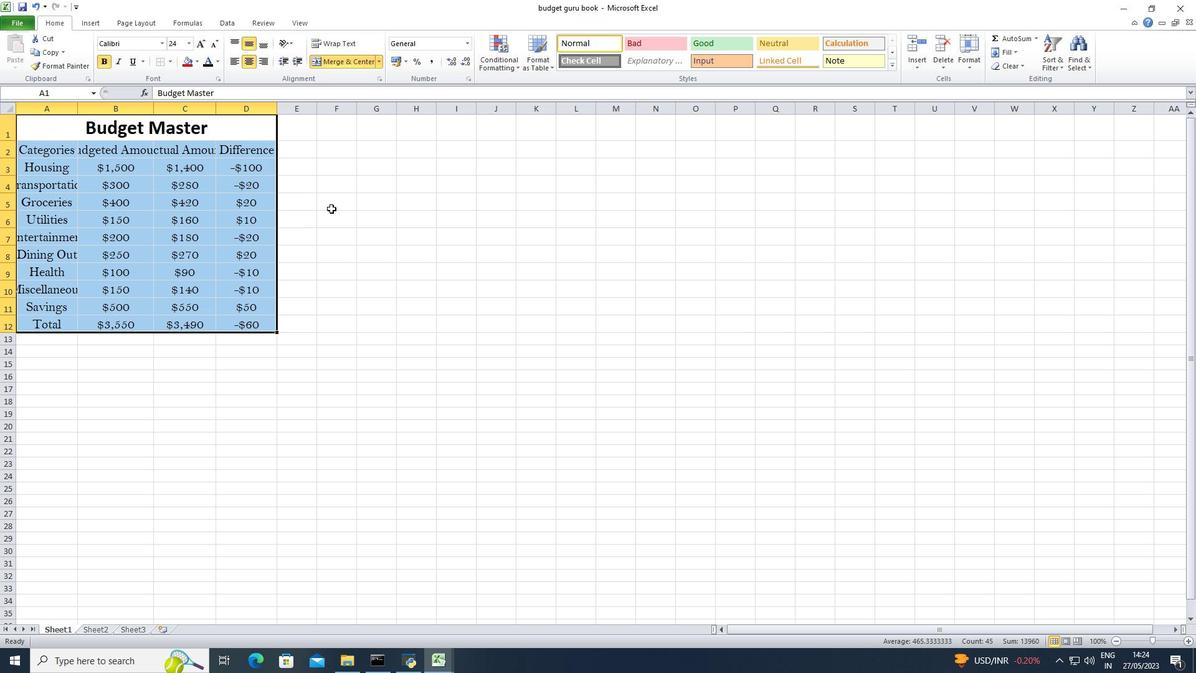 
Action: Mouse moved to (321, 300)
Screenshot: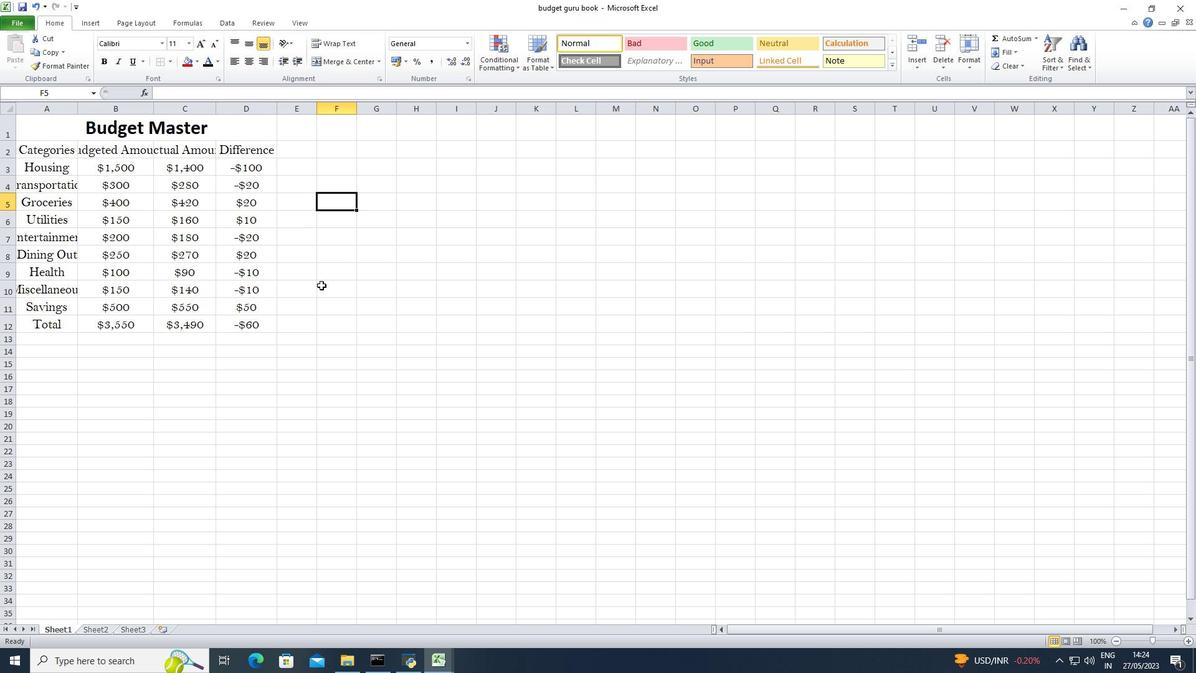 
Action: Mouse pressed left at (321, 300)
Screenshot: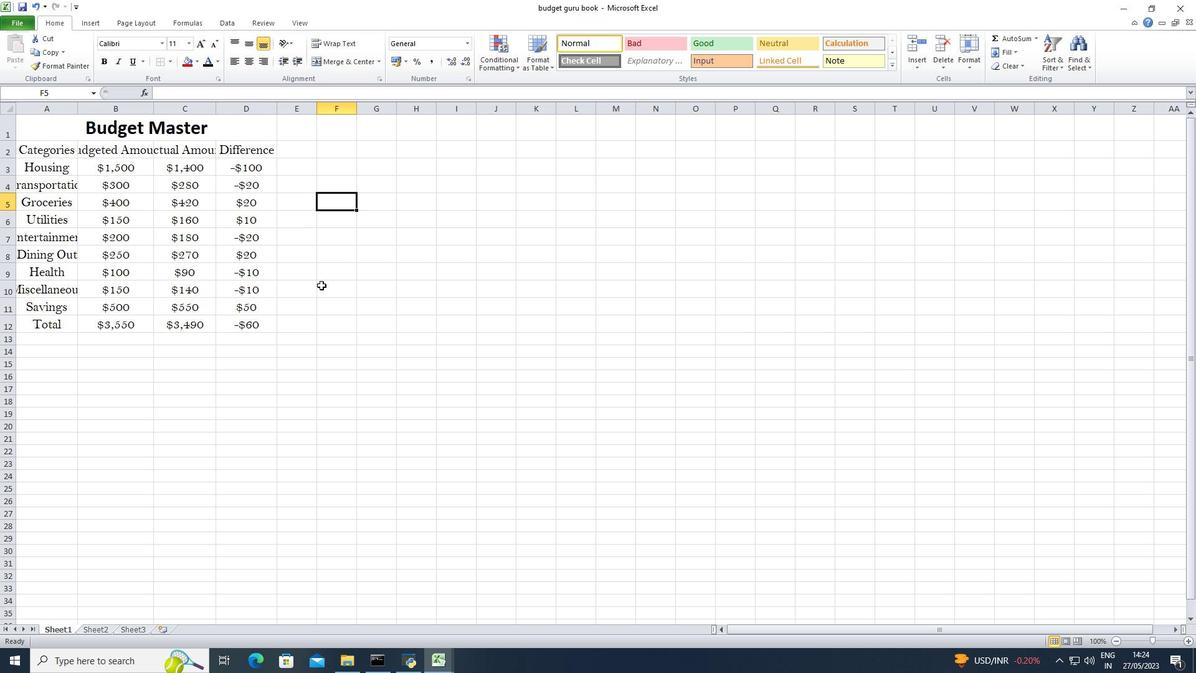 
Action: Key pressed ctrl+S<'\x13'>
Screenshot: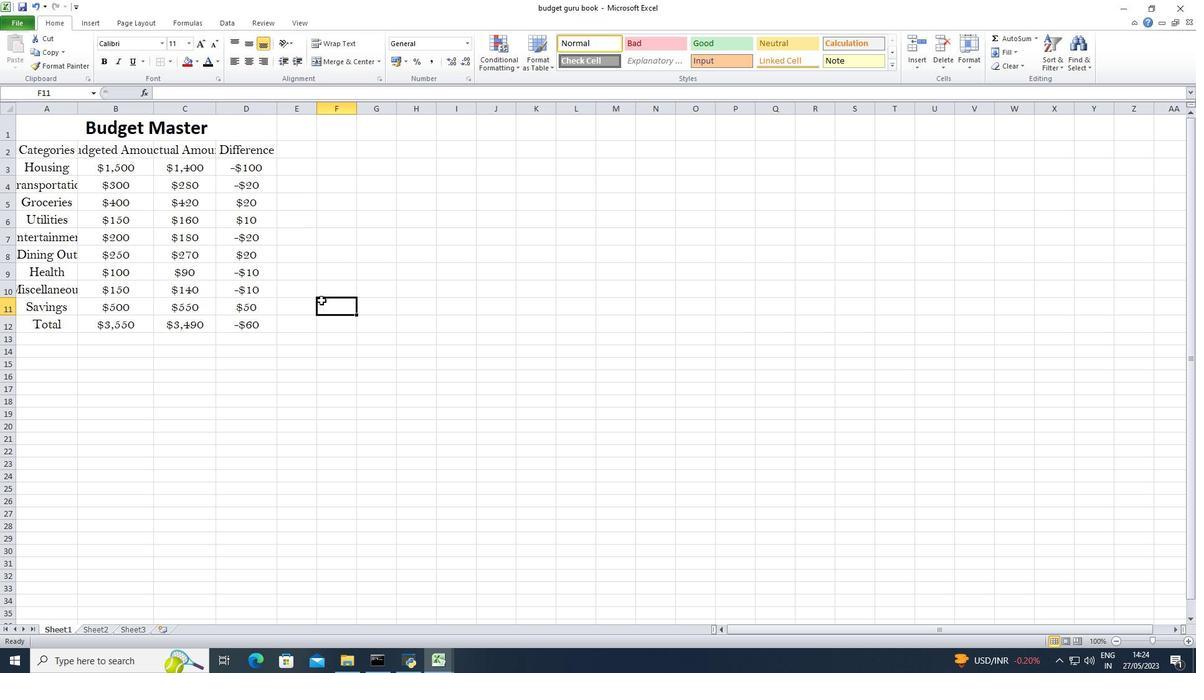 
Action: Mouse moved to (78, 109)
Screenshot: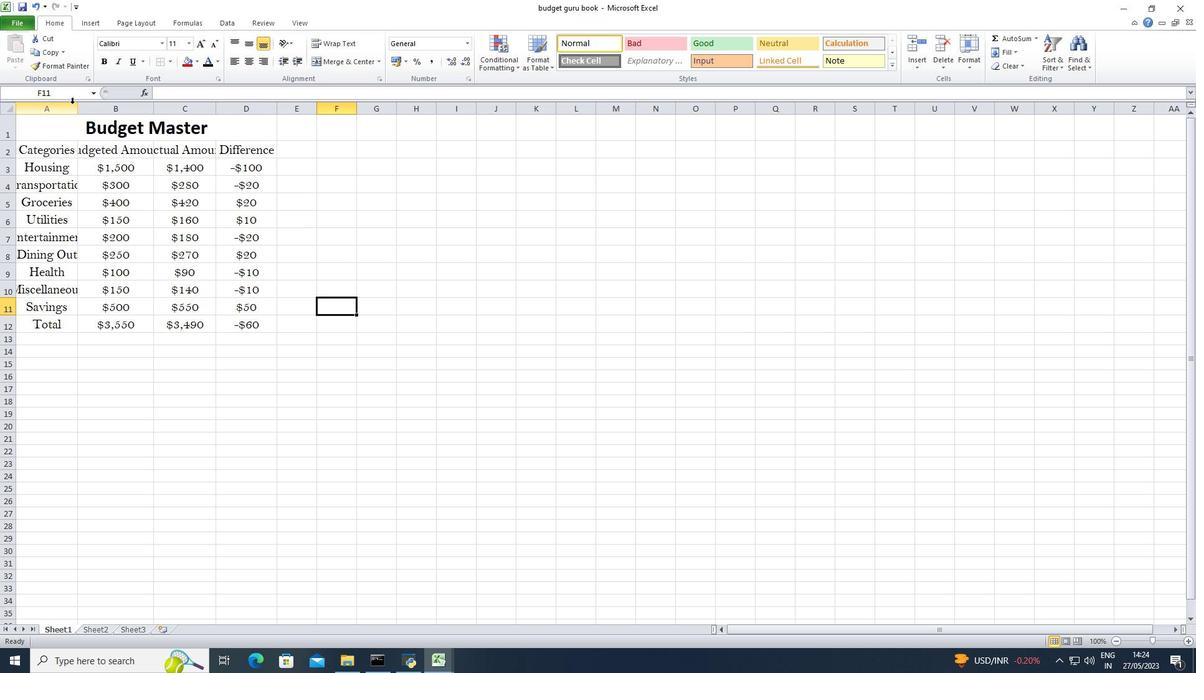 
Action: Mouse pressed left at (78, 109)
Screenshot: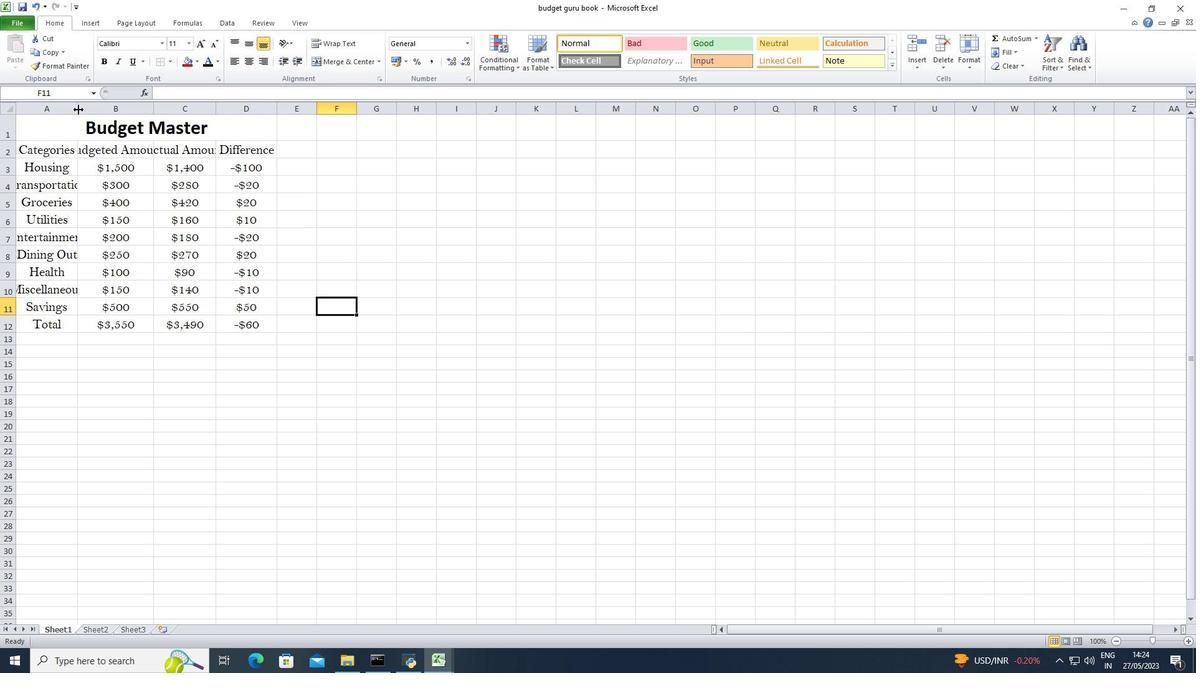 
Action: Mouse pressed left at (78, 109)
Screenshot: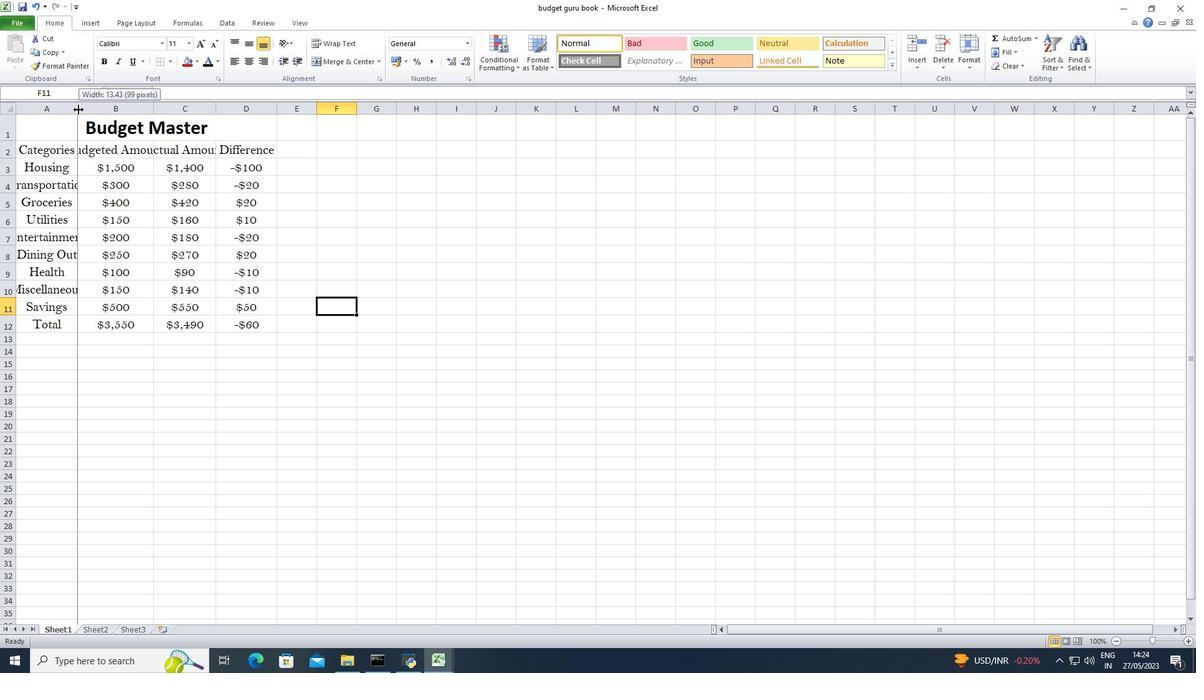 
Action: Mouse moved to (180, 109)
Screenshot: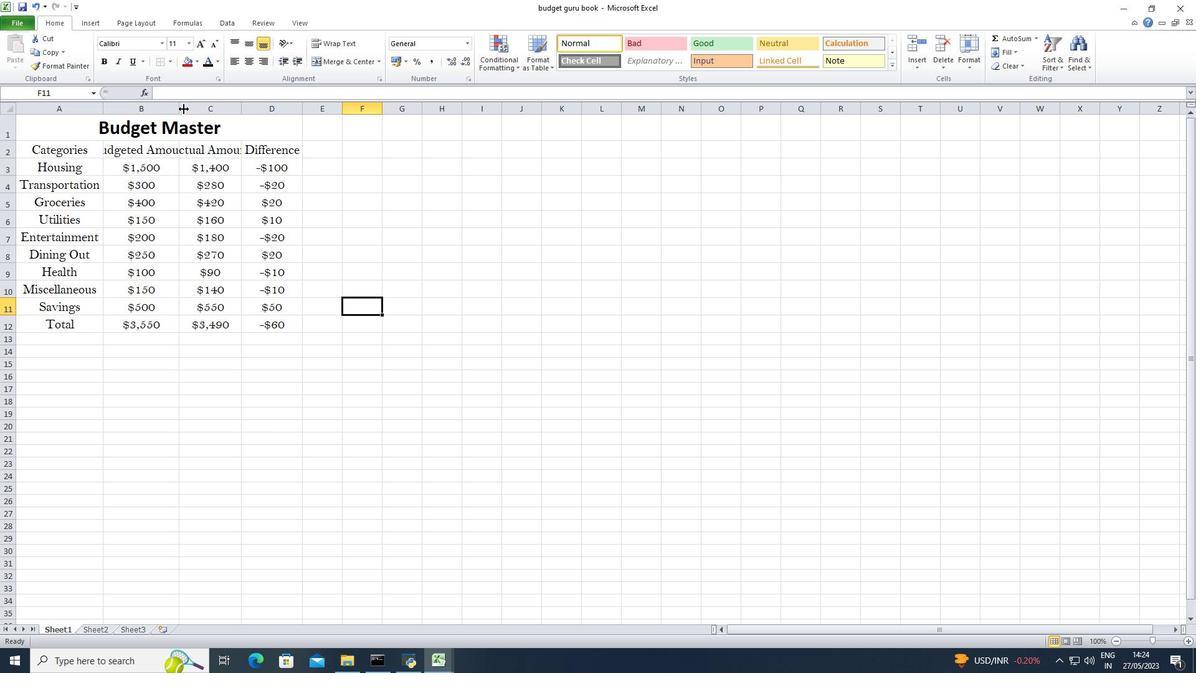 
Action: Mouse pressed left at (180, 109)
Screenshot: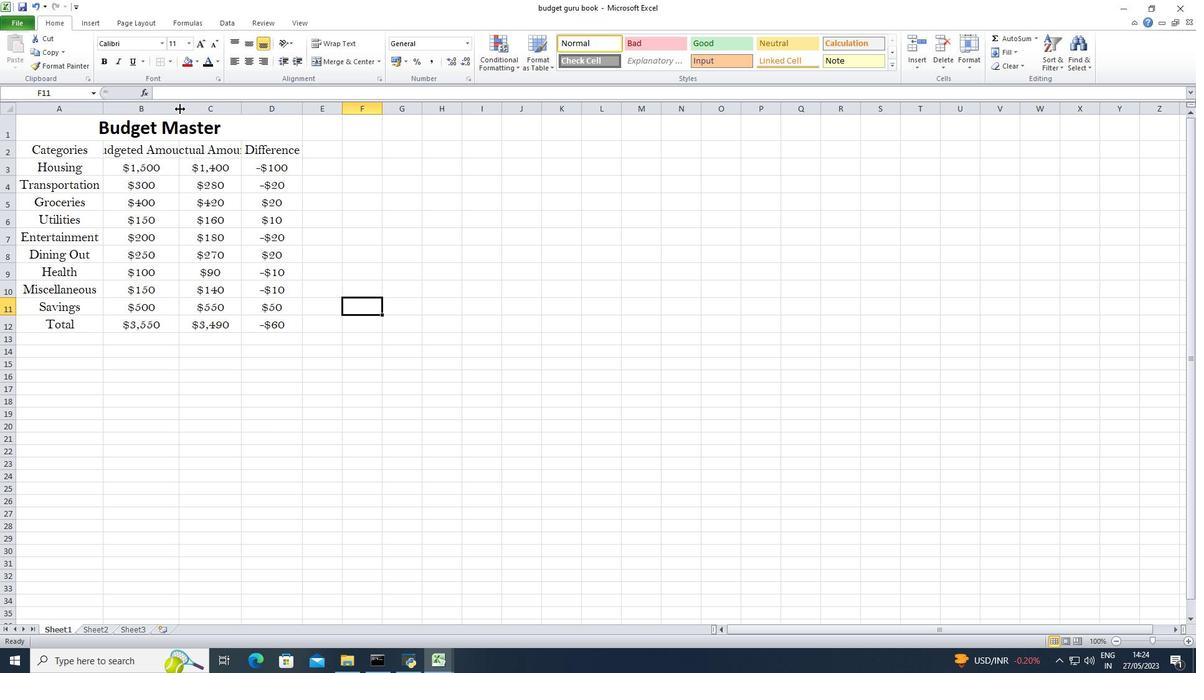 
Action: Mouse pressed left at (180, 109)
Screenshot: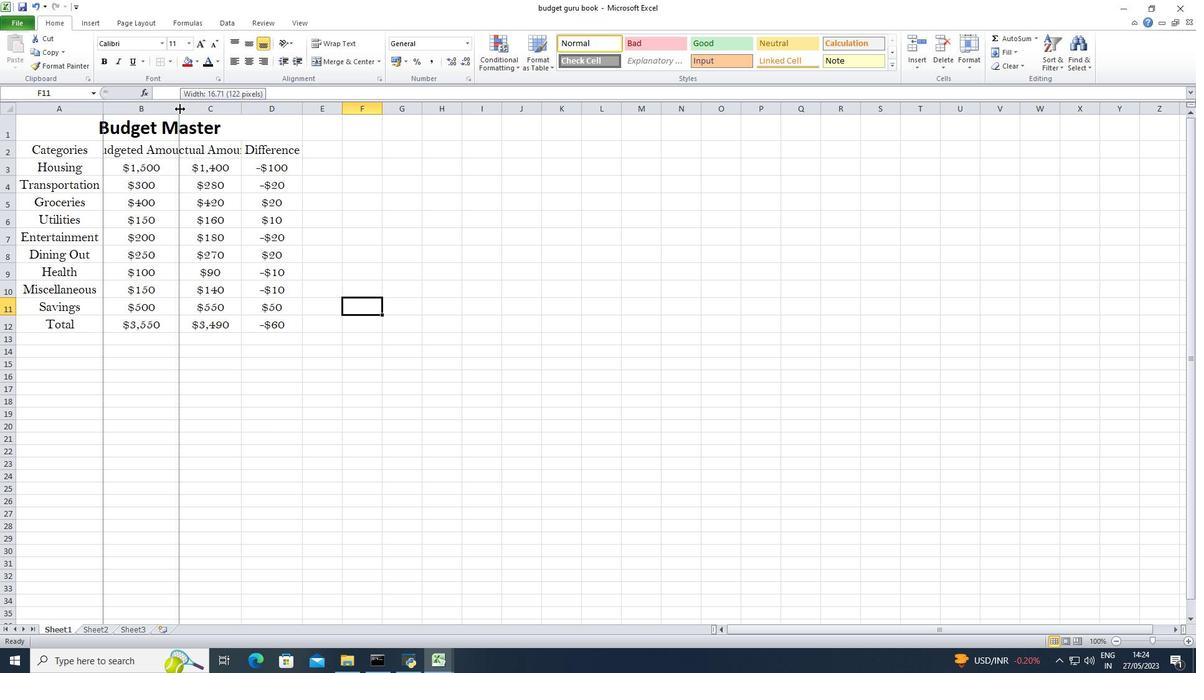 
Action: Mouse moved to (273, 112)
Screenshot: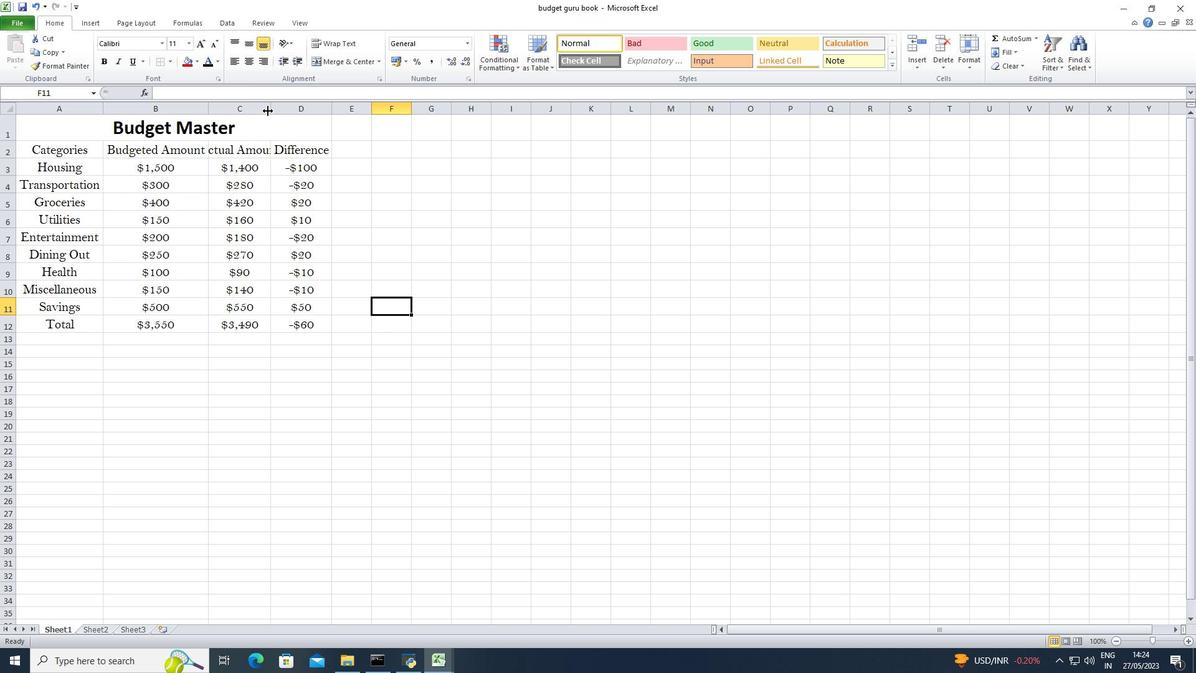 
Action: Mouse pressed left at (273, 112)
Screenshot: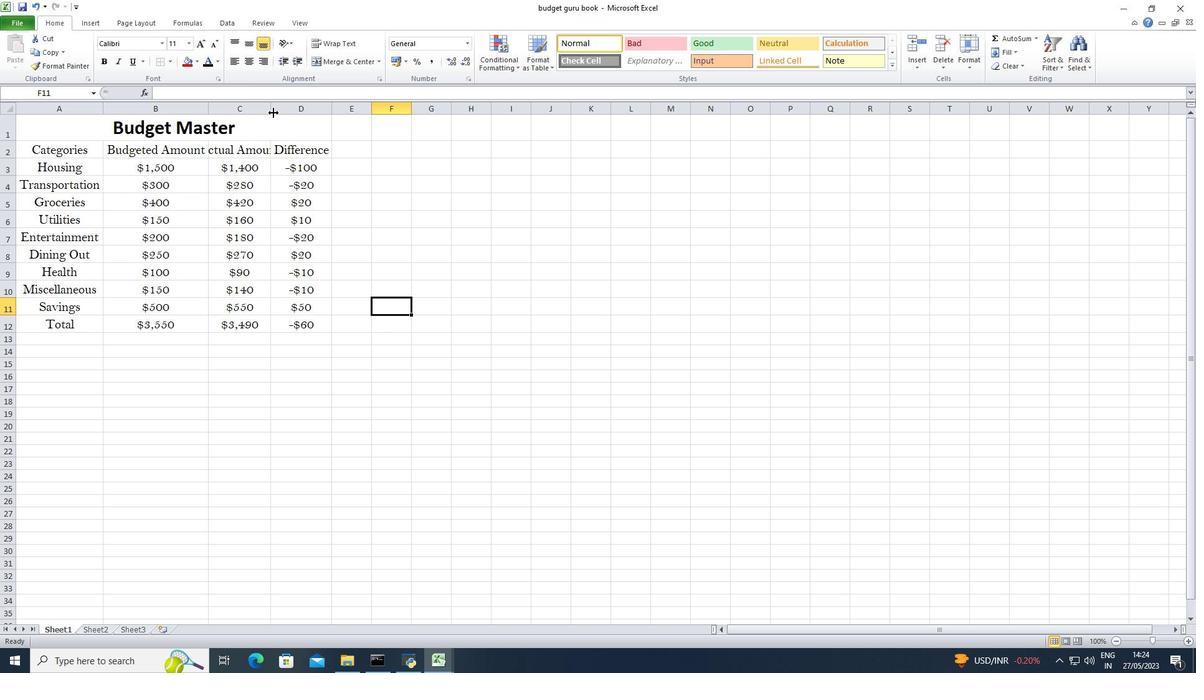 
Action: Mouse pressed left at (273, 112)
Screenshot: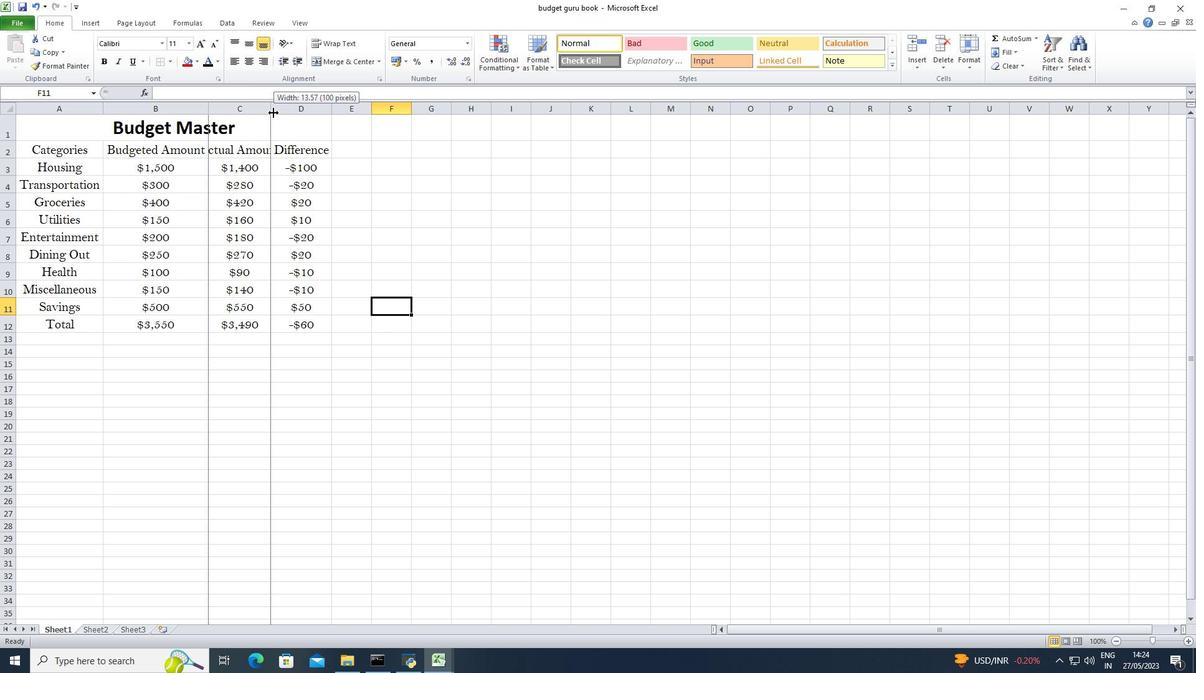 
Action: Key pressed ctrl+S
Screenshot: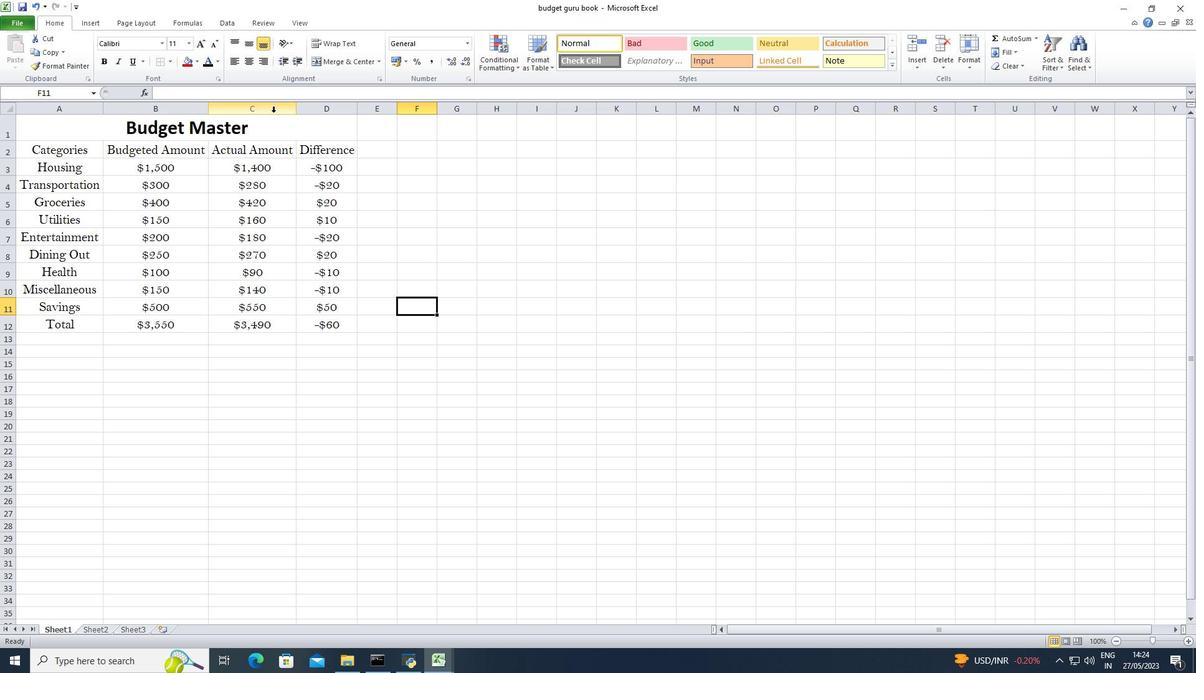 
